 Task: In the Page Andrew.pptxselect the first slide and add  'section', rename the section 'Topic-1'select the second slide and add  section, rename the section Topic-2apply the section 'collapse all'apply the section expand allinsert and apply to all slide slide no
Action: Mouse moved to (28, 103)
Screenshot: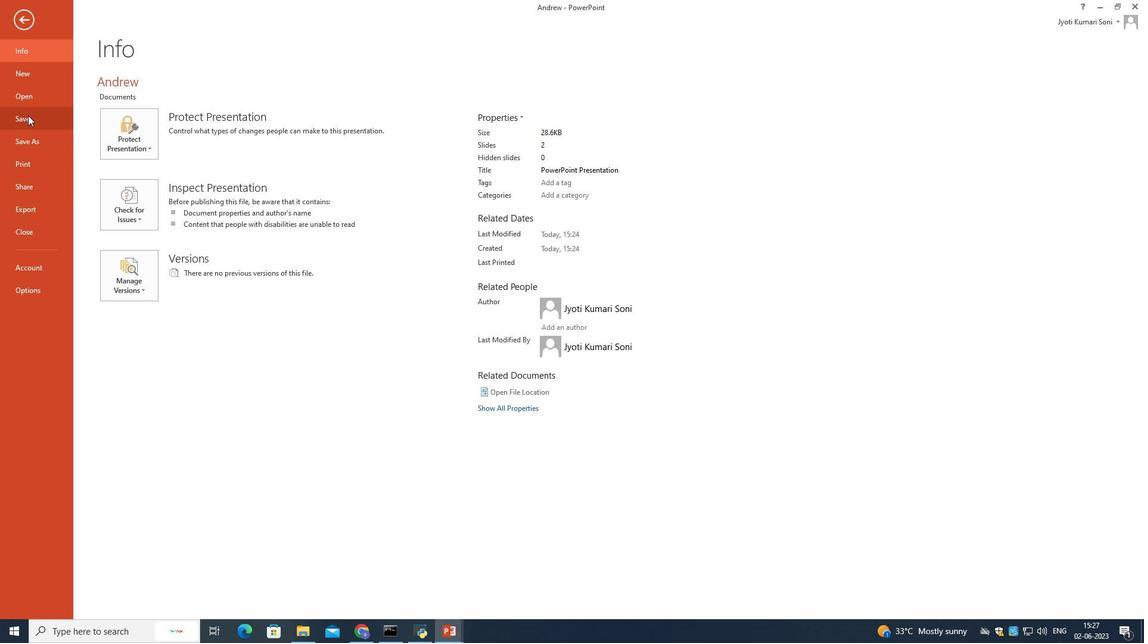 
Action: Mouse pressed left at (28, 103)
Screenshot: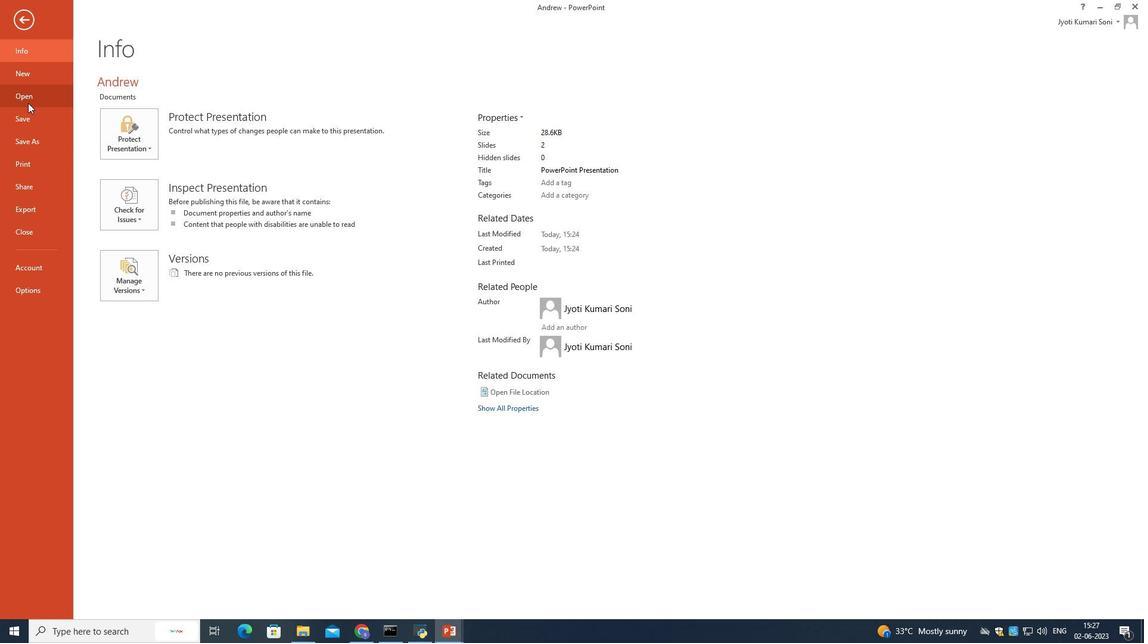 
Action: Mouse moved to (358, 136)
Screenshot: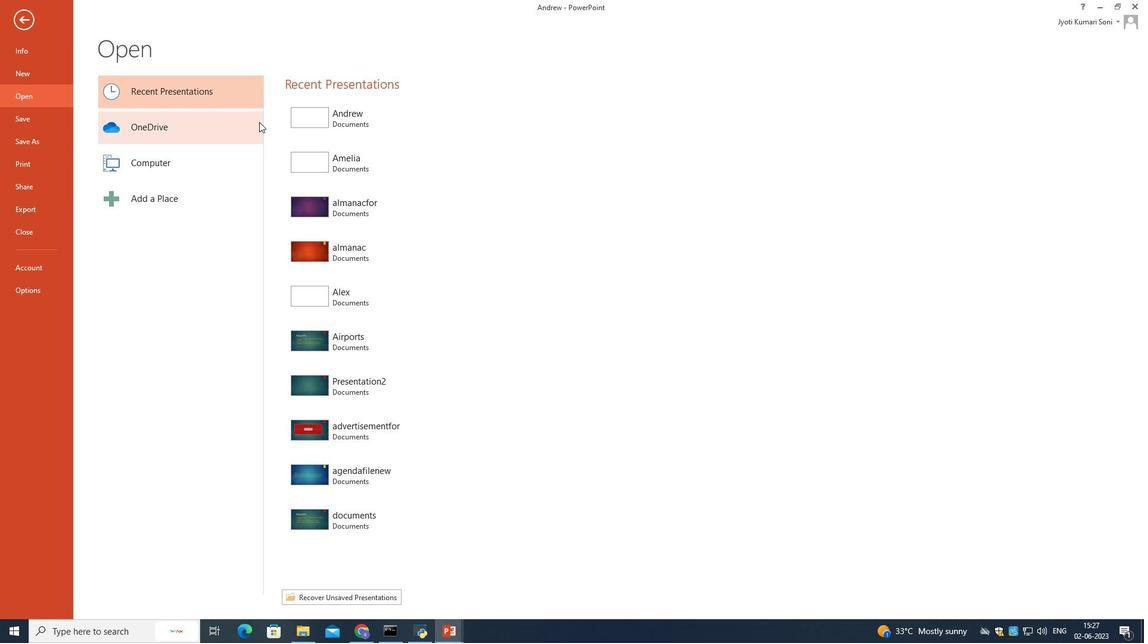 
Action: Mouse pressed left at (358, 136)
Screenshot: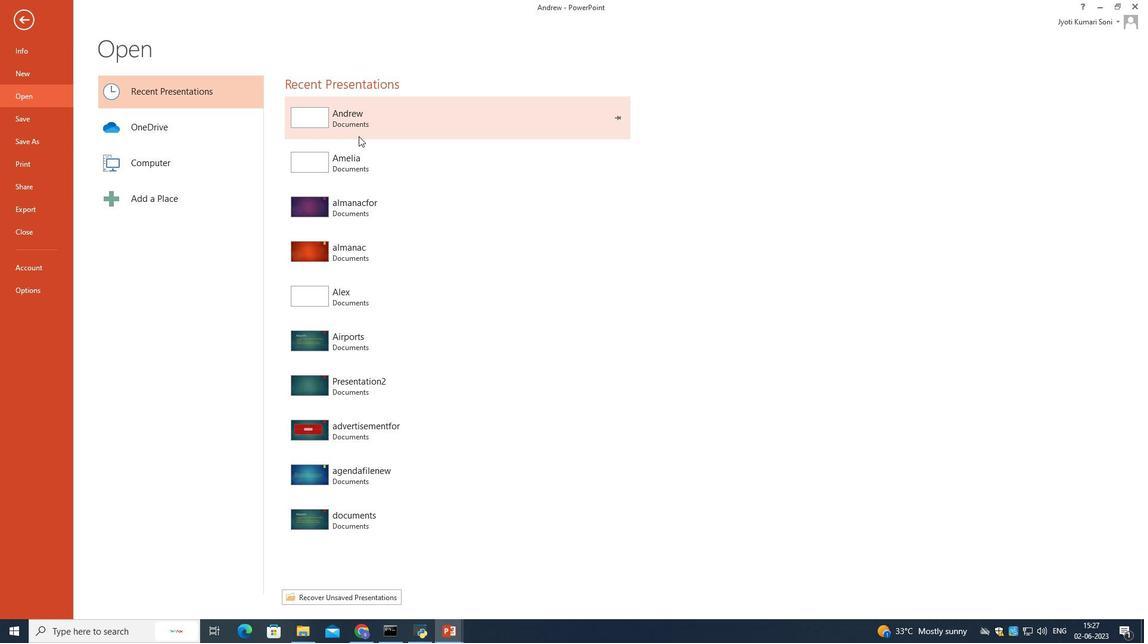 
Action: Mouse moved to (141, 131)
Screenshot: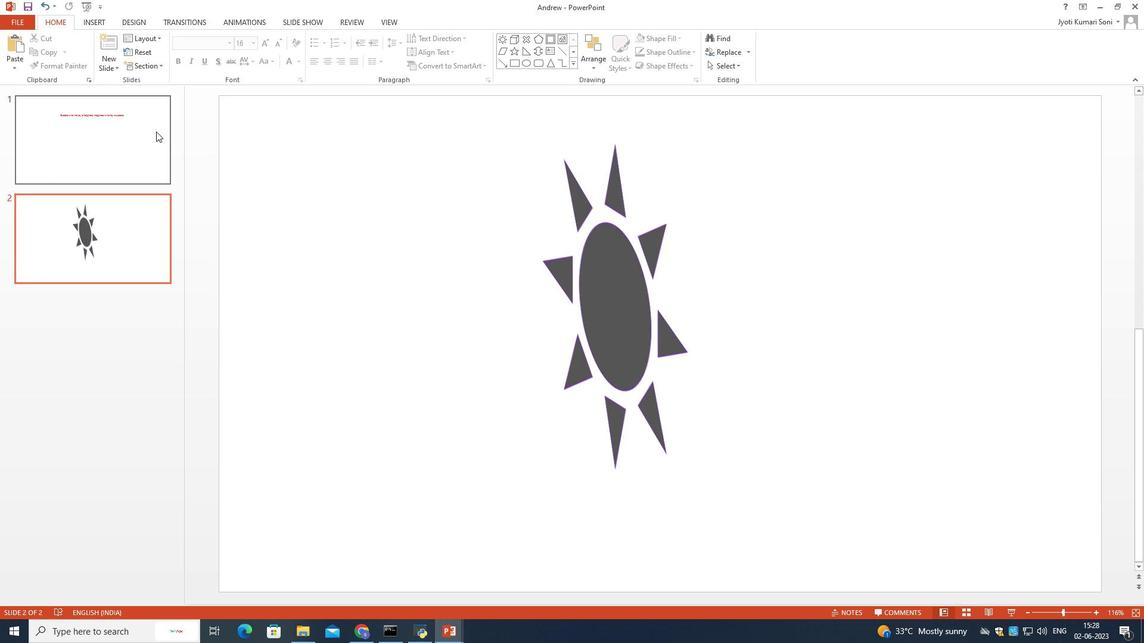 
Action: Mouse pressed left at (141, 131)
Screenshot: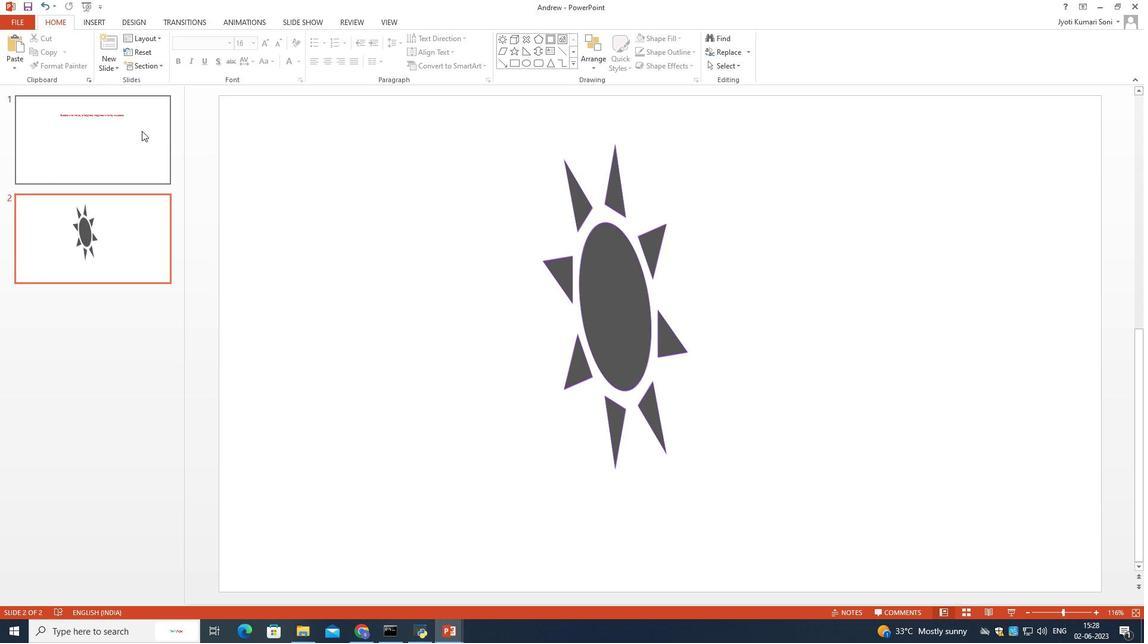 
Action: Mouse moved to (134, 68)
Screenshot: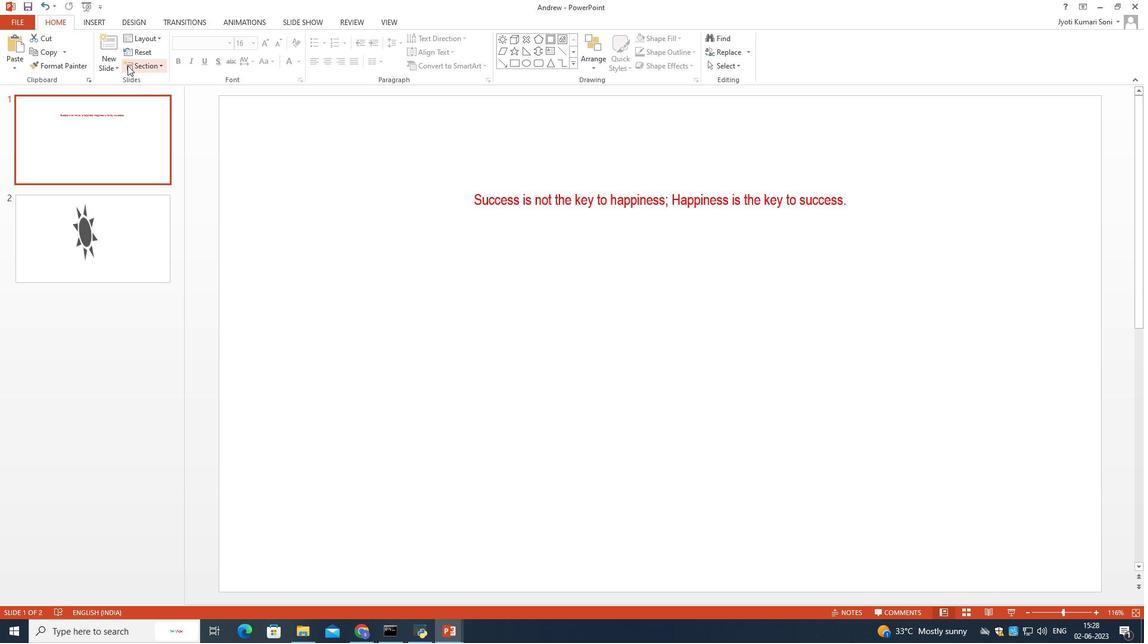 
Action: Mouse pressed left at (134, 68)
Screenshot: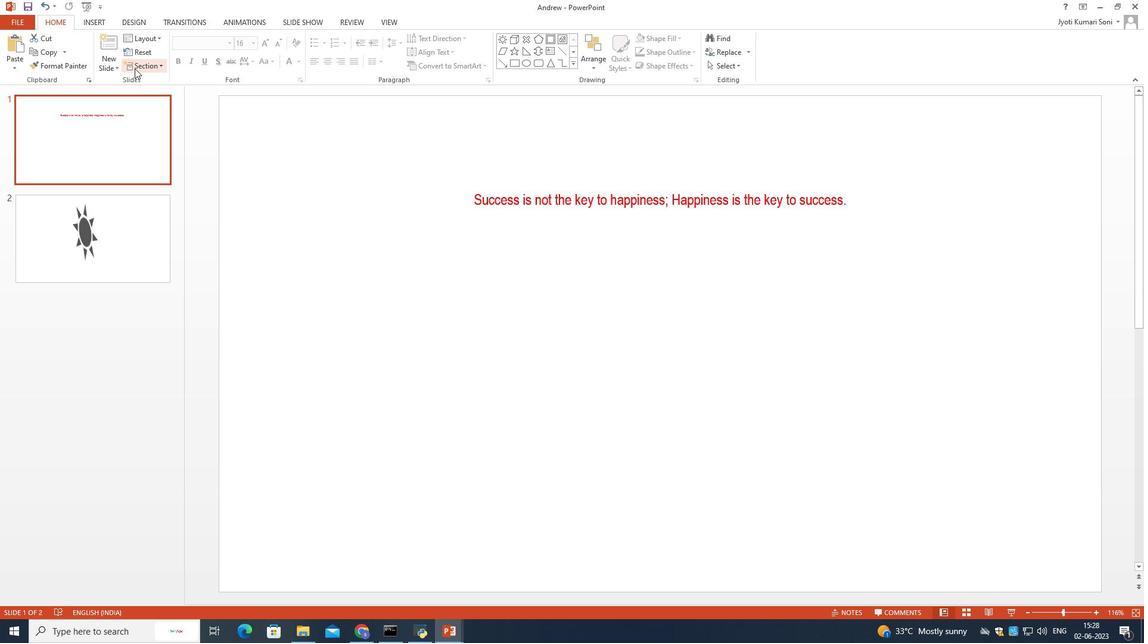 
Action: Mouse moved to (146, 82)
Screenshot: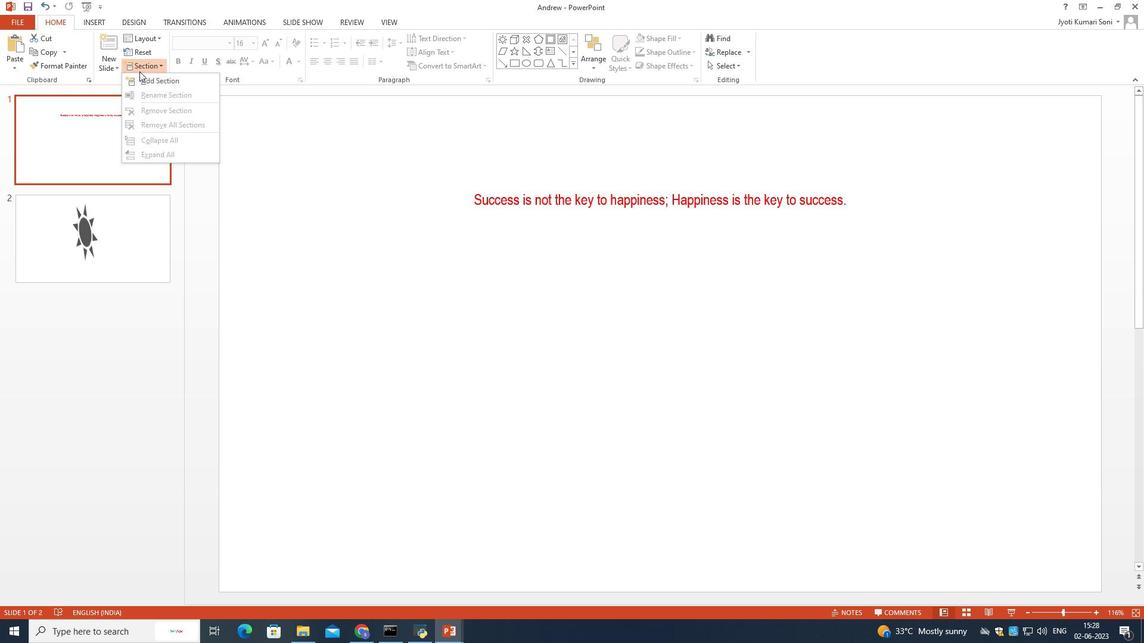 
Action: Mouse pressed left at (146, 82)
Screenshot: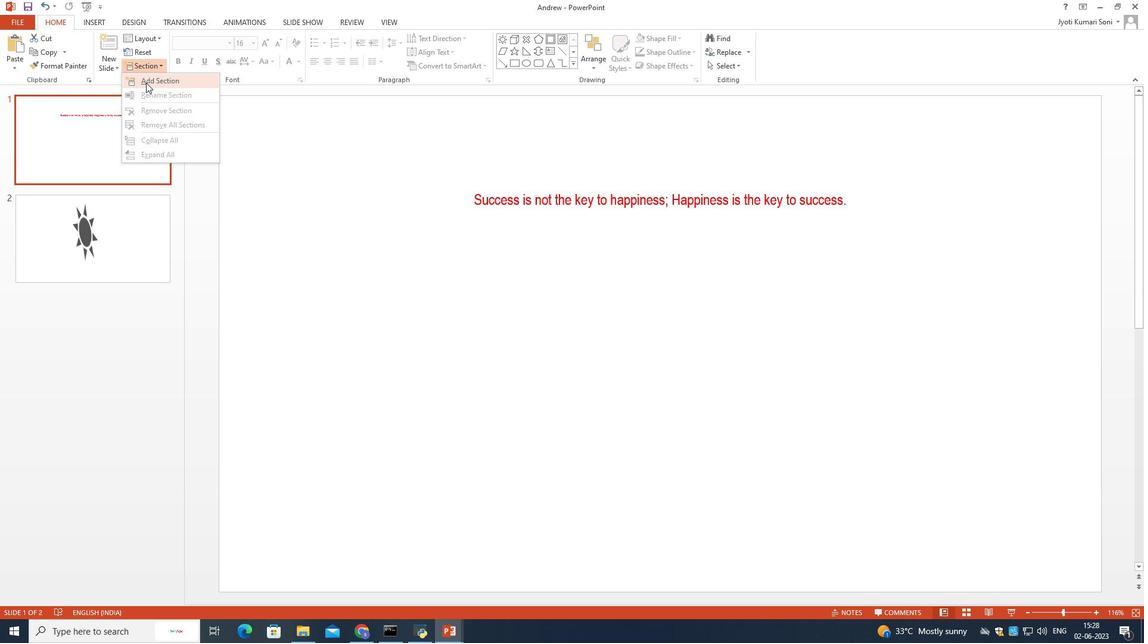 
Action: Mouse moved to (62, 97)
Screenshot: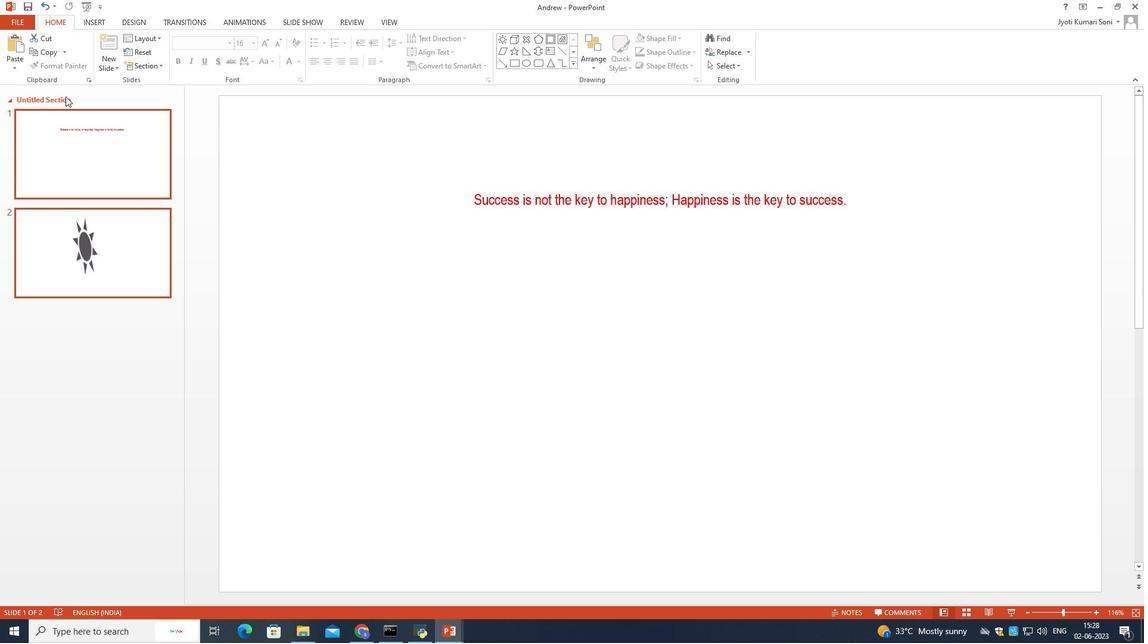 
Action: Mouse pressed left at (62, 97)
Screenshot: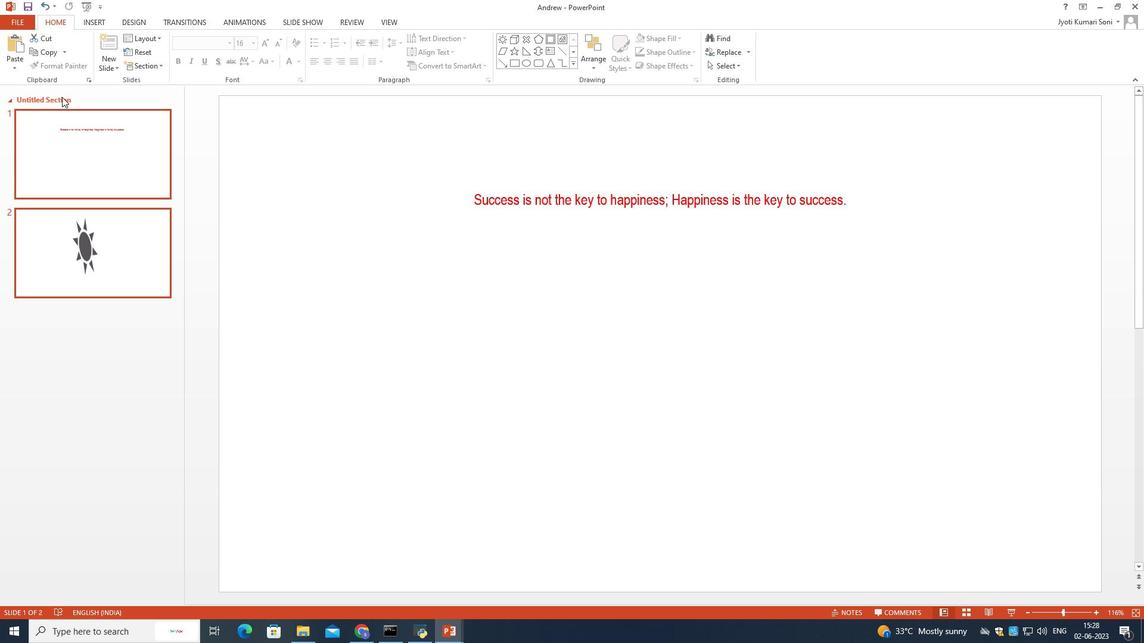 
Action: Mouse pressed left at (62, 97)
Screenshot: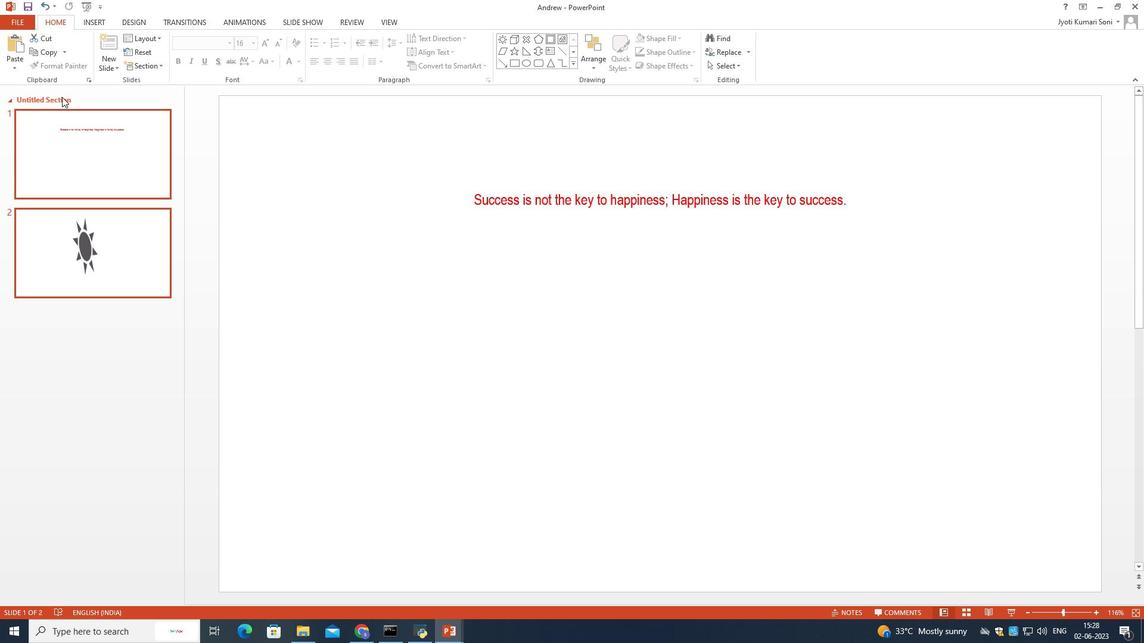 
Action: Mouse pressed right at (62, 97)
Screenshot: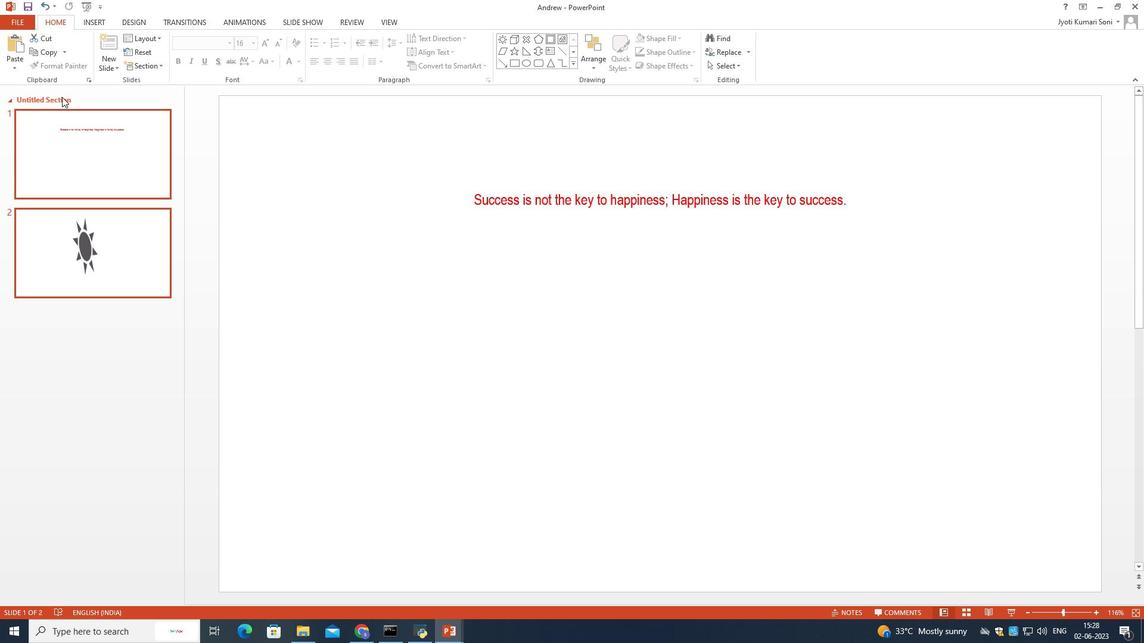 
Action: Mouse moved to (82, 105)
Screenshot: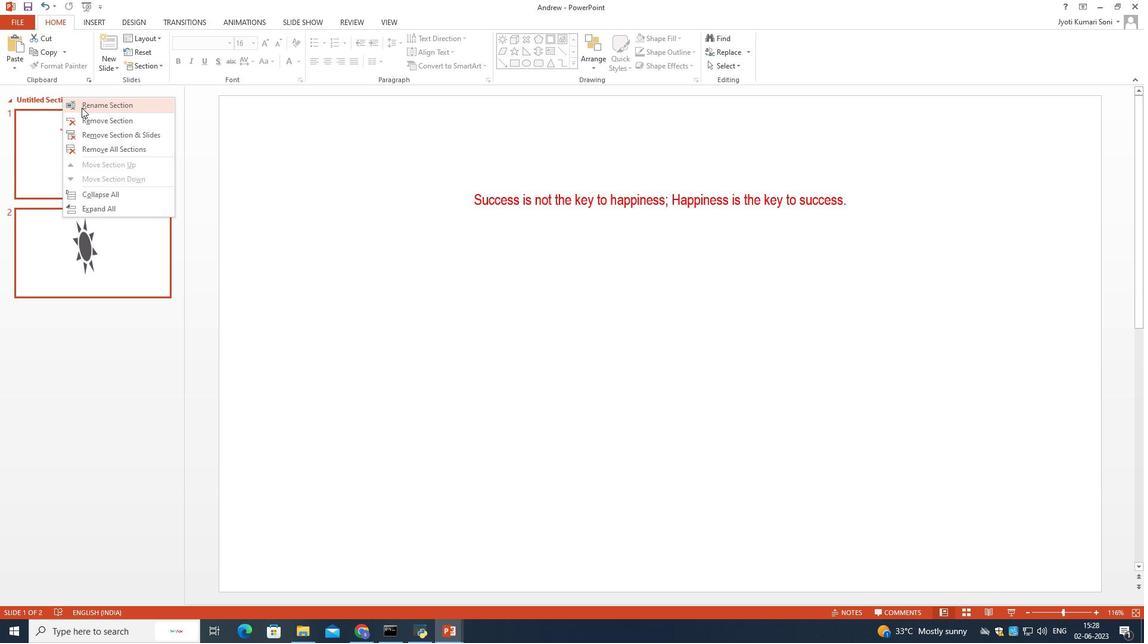 
Action: Mouse pressed left at (82, 105)
Screenshot: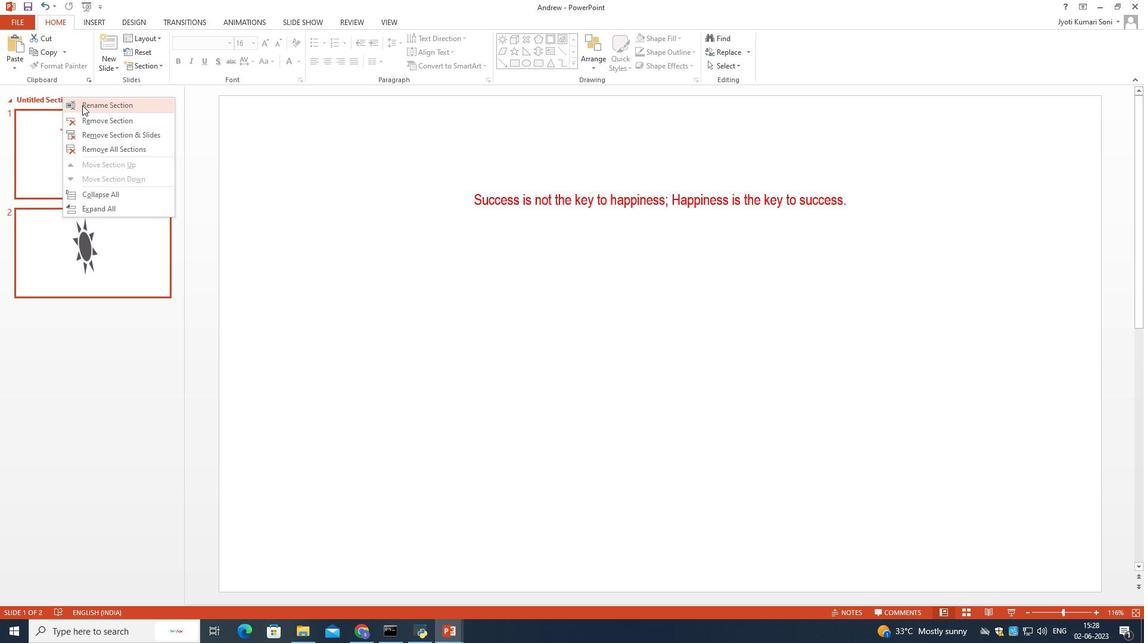 
Action: Mouse moved to (83, 98)
Screenshot: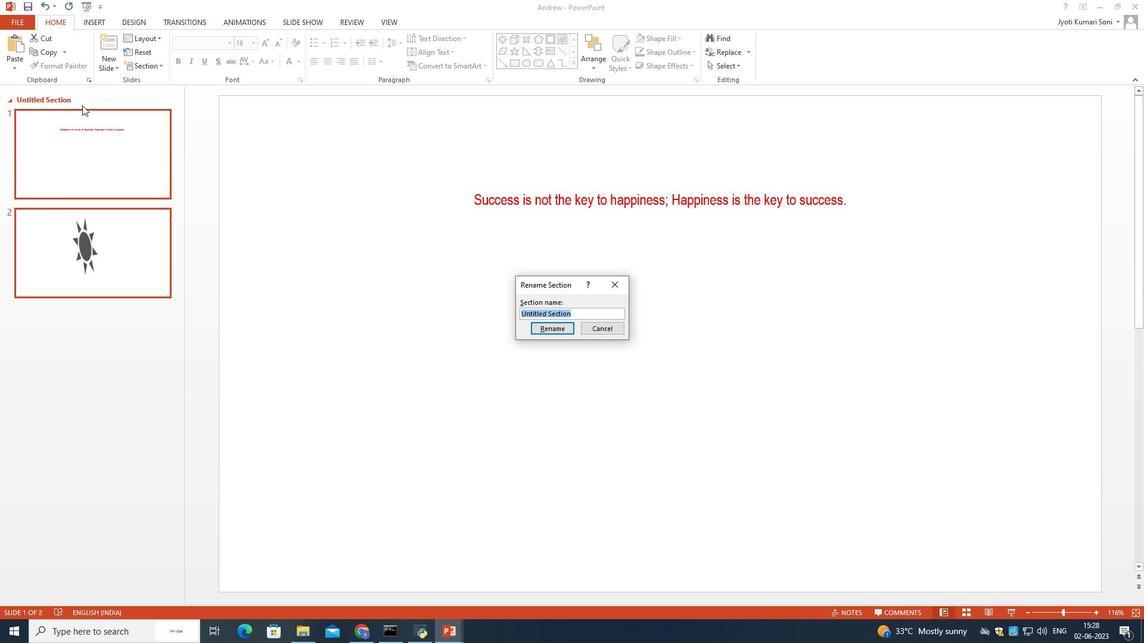 
Action: Key pressed <Key.shift>Topic-1<Key.enter>
Screenshot: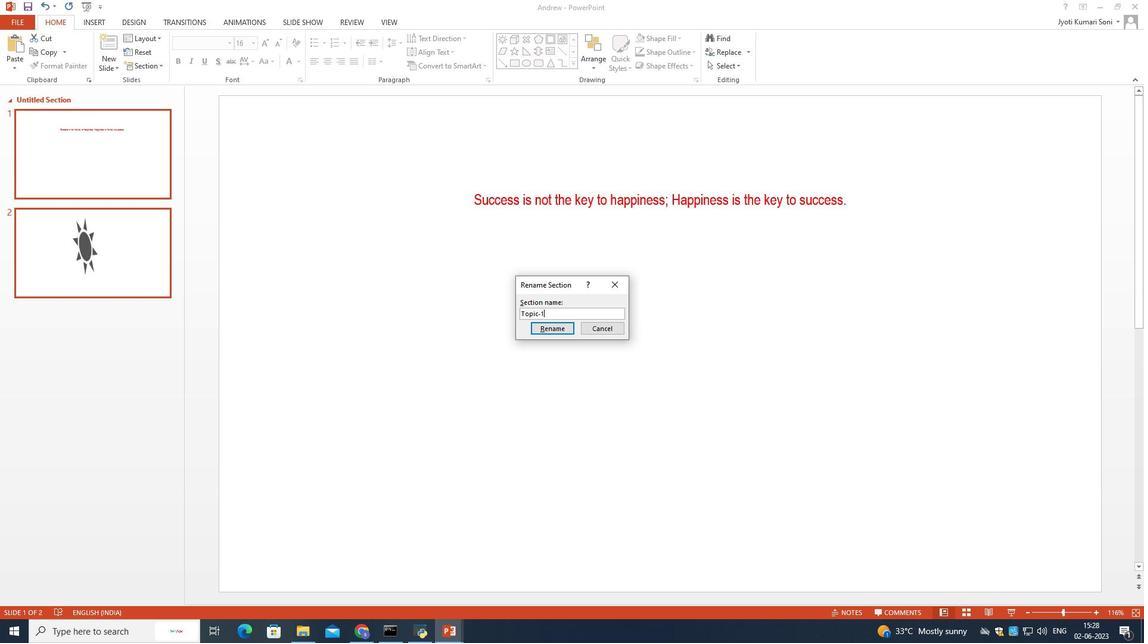 
Action: Mouse moved to (82, 218)
Screenshot: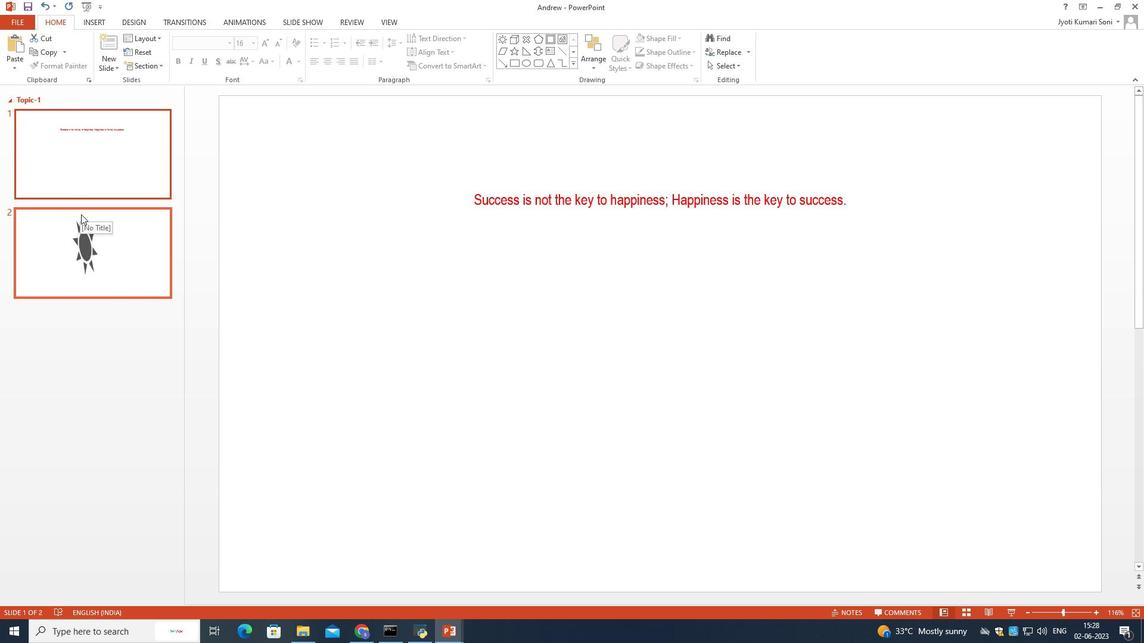 
Action: Mouse pressed left at (82, 218)
Screenshot: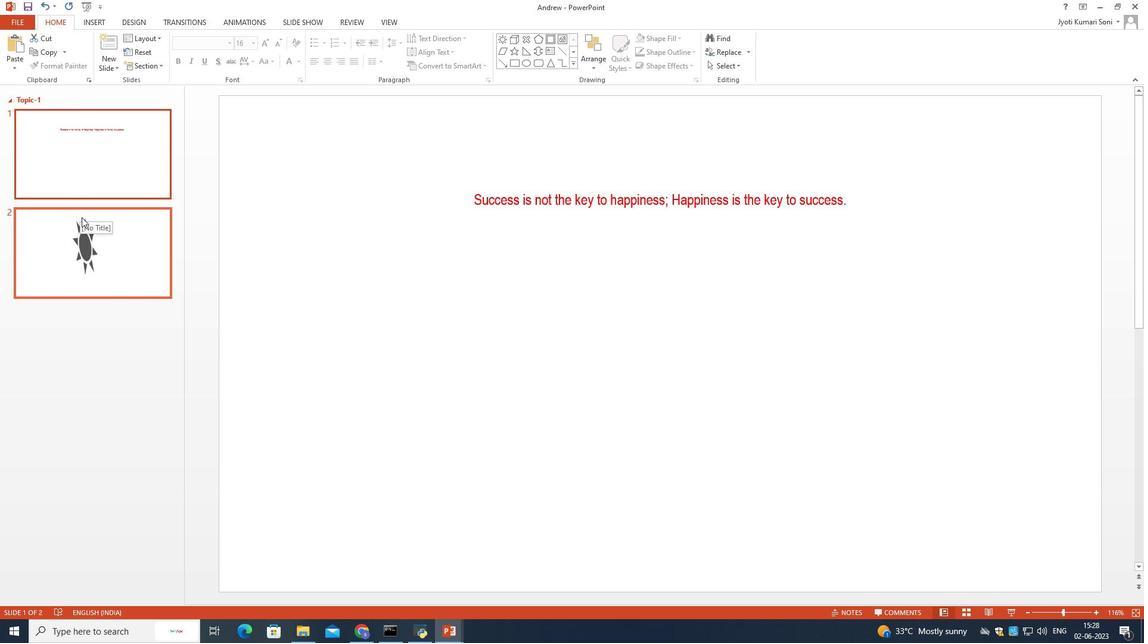 
Action: Mouse moved to (143, 69)
Screenshot: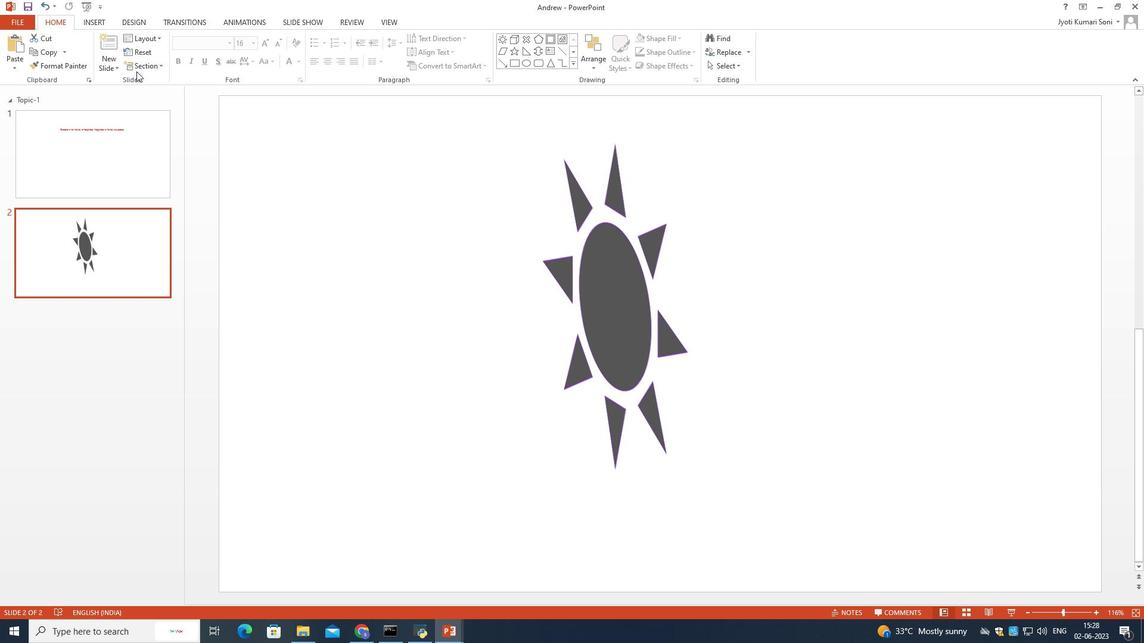 
Action: Mouse pressed left at (143, 69)
Screenshot: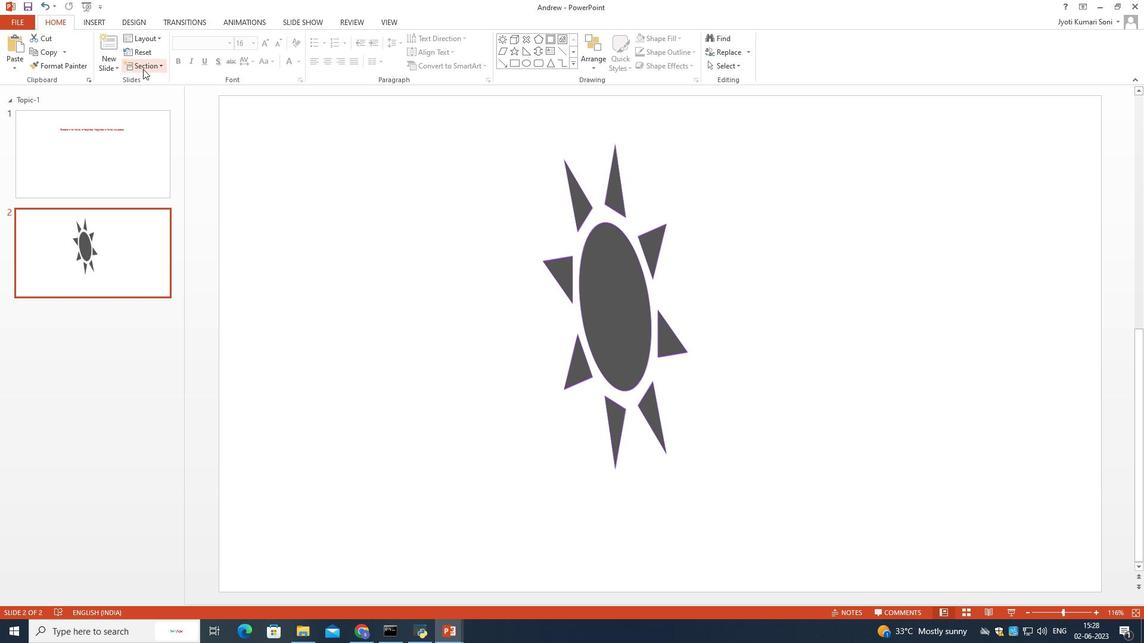 
Action: Mouse moved to (144, 78)
Screenshot: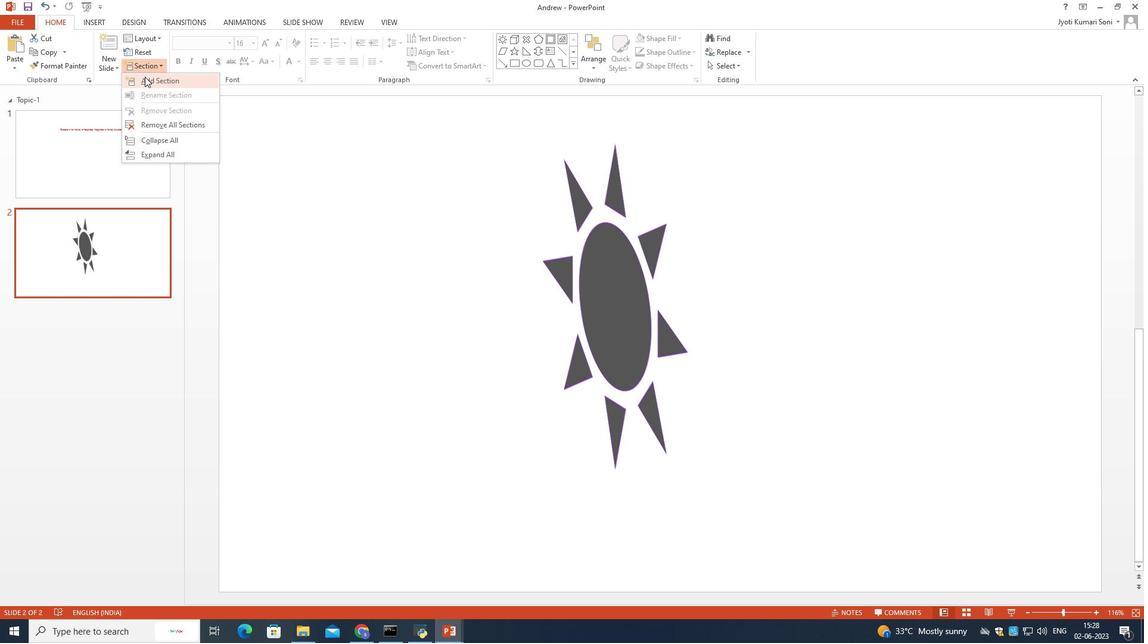 
Action: Mouse pressed left at (144, 78)
Screenshot: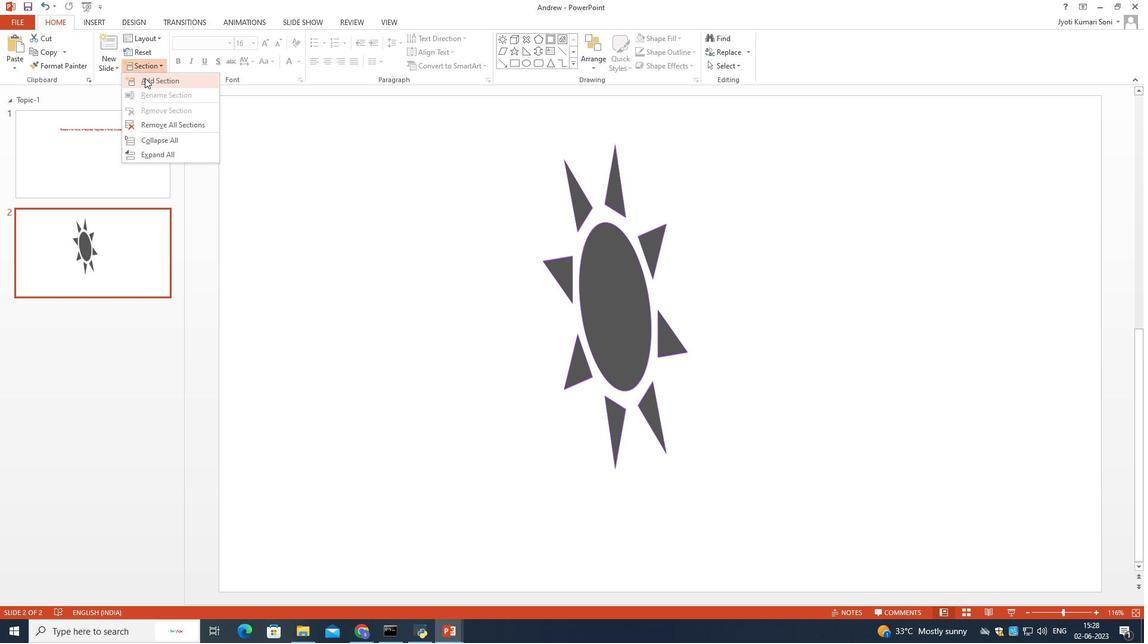 
Action: Mouse moved to (50, 210)
Screenshot: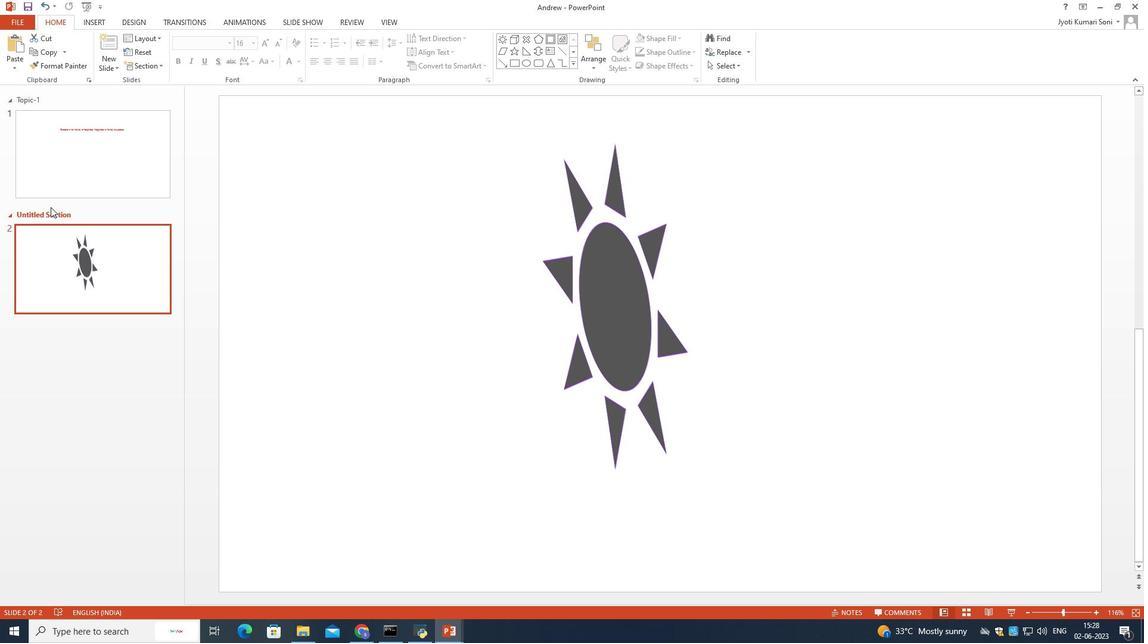 
Action: Mouse pressed right at (50, 210)
Screenshot: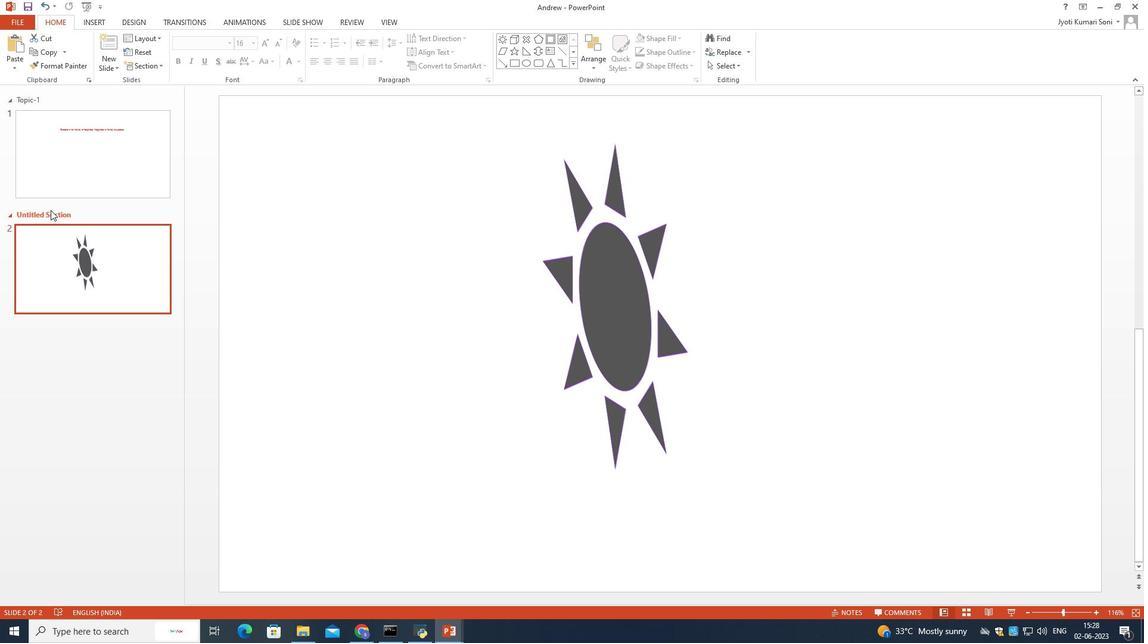 
Action: Mouse moved to (63, 217)
Screenshot: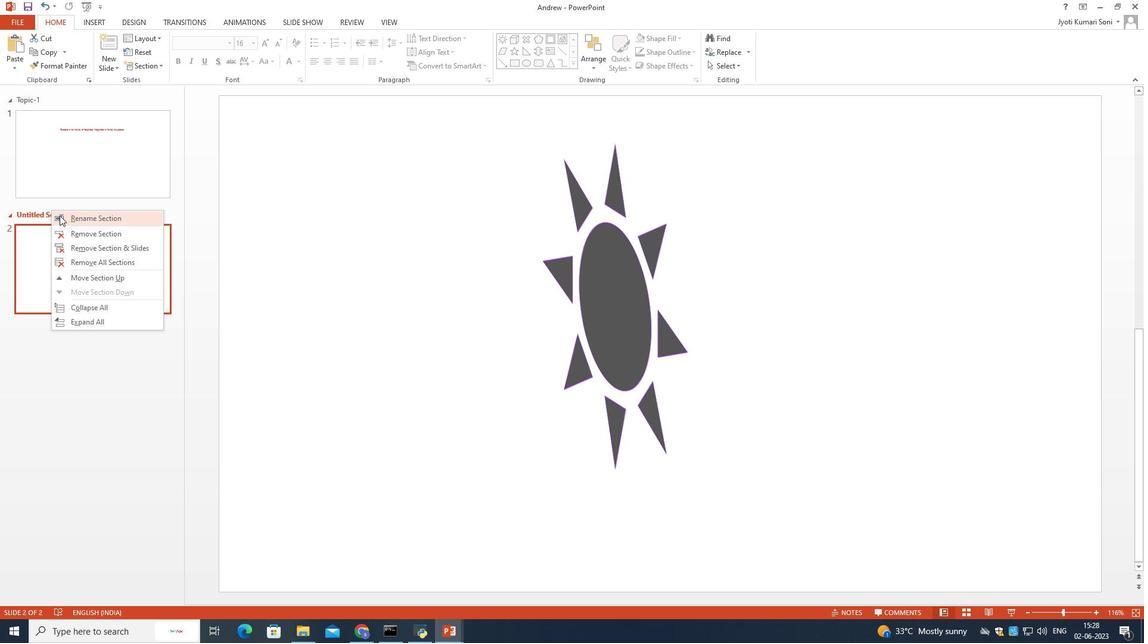 
Action: Mouse pressed left at (63, 217)
Screenshot: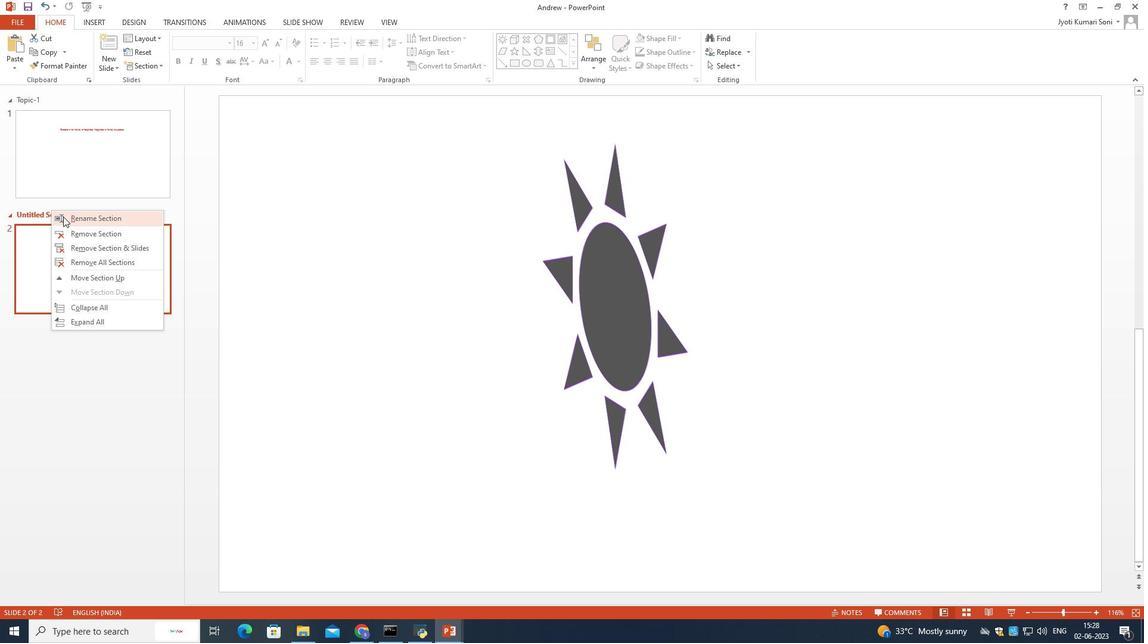 
Action: Key pressed <Key.shift>Topic-2<Key.enter>
Screenshot: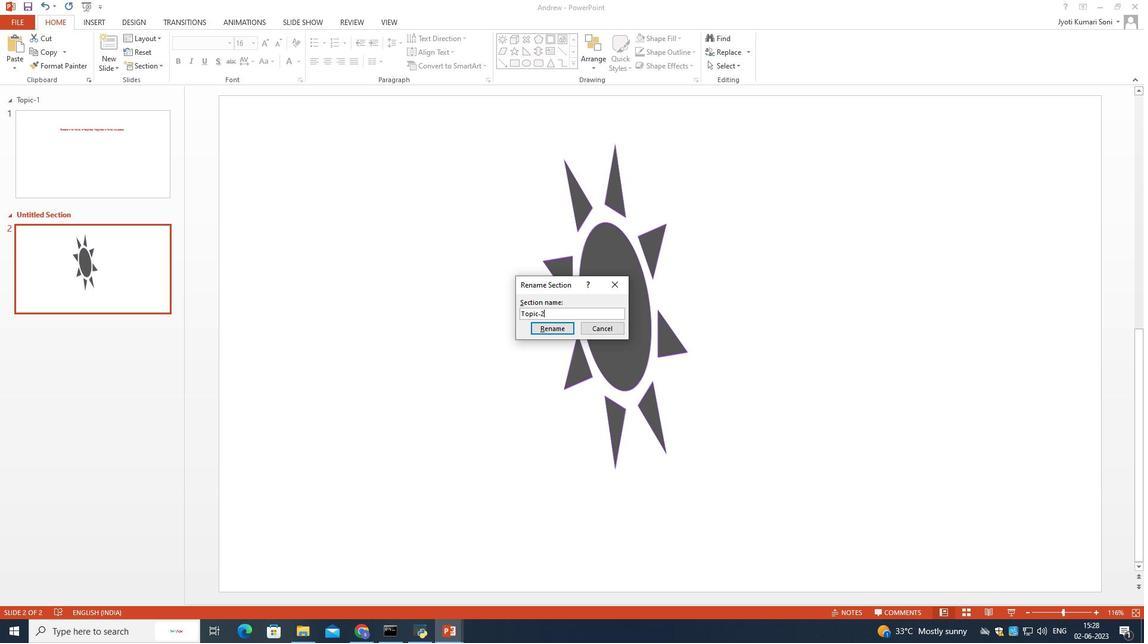 
Action: Mouse moved to (31, 209)
Screenshot: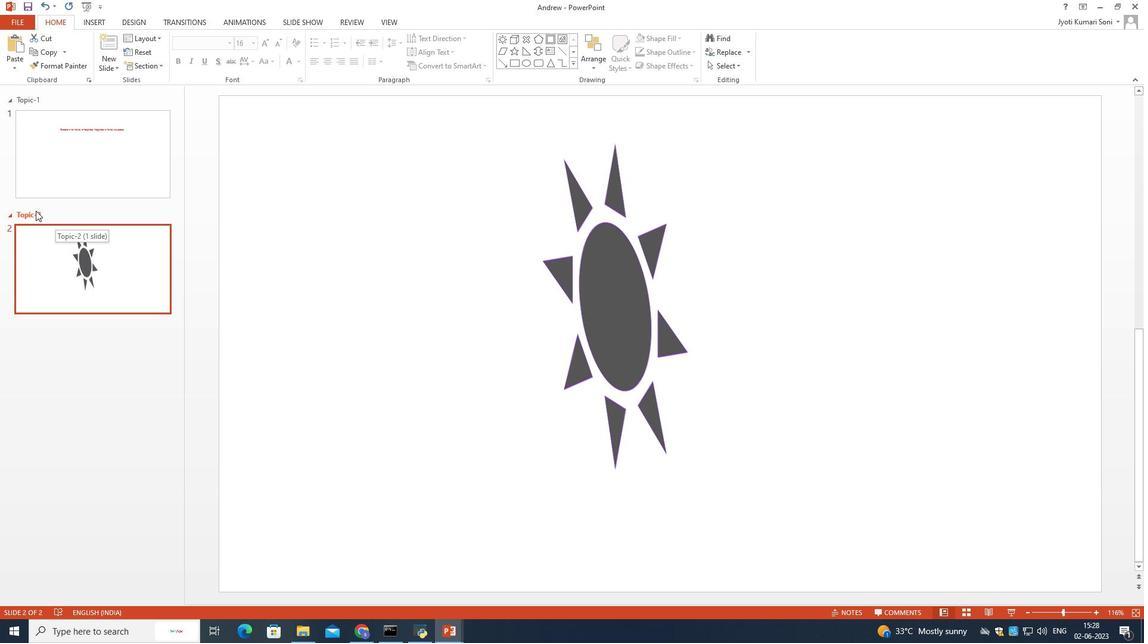 
Action: Mouse pressed right at (31, 209)
Screenshot: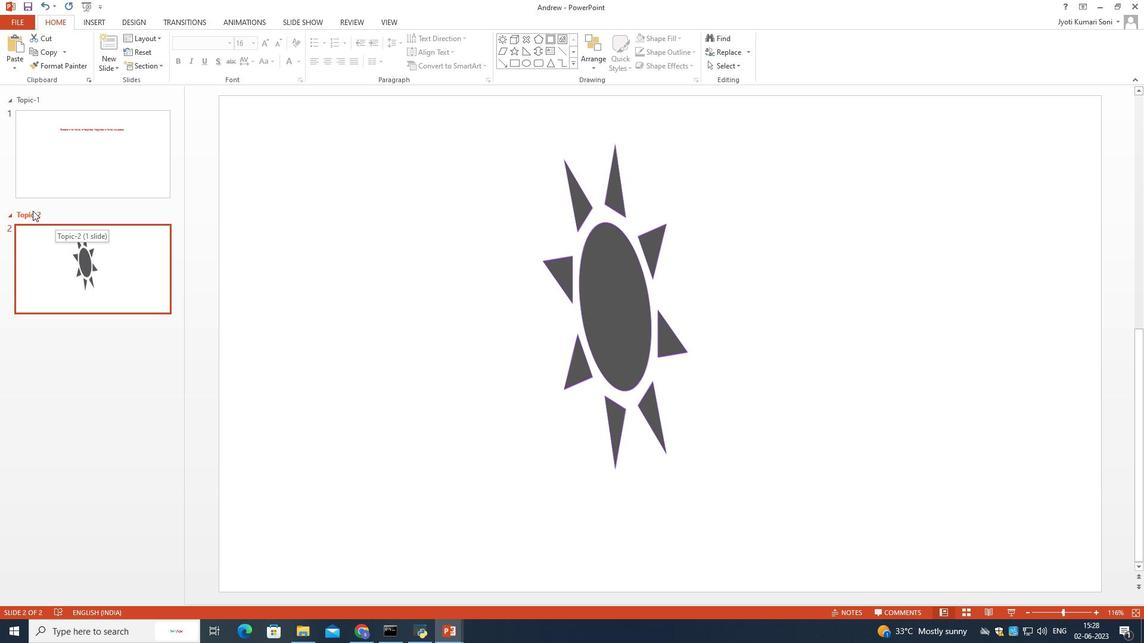 
Action: Mouse moved to (73, 311)
Screenshot: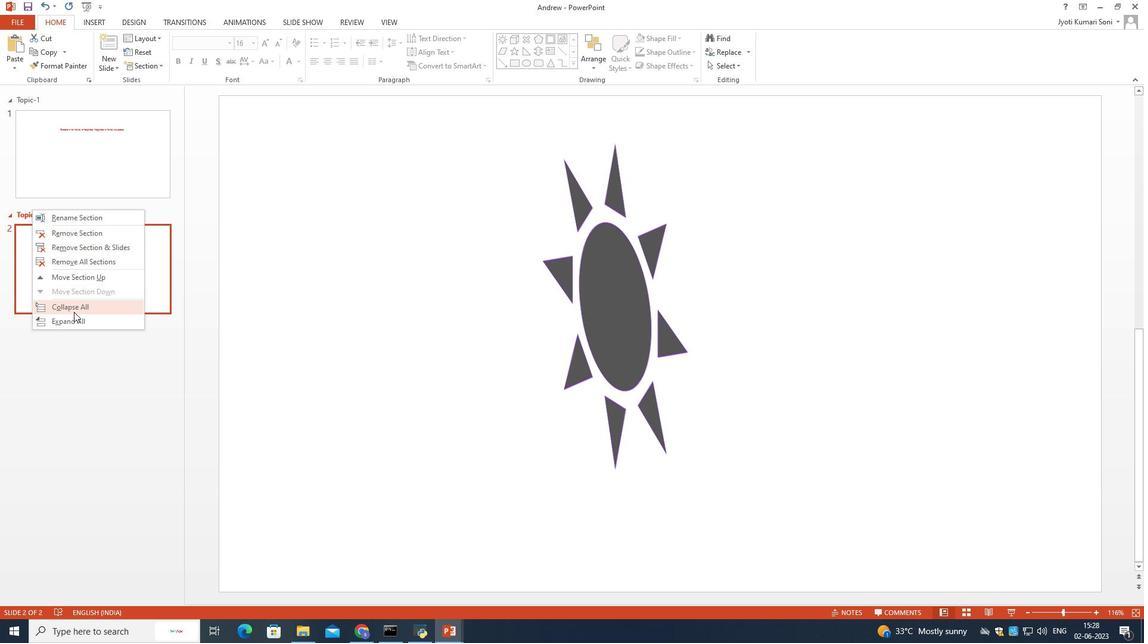
Action: Mouse pressed left at (73, 311)
Screenshot: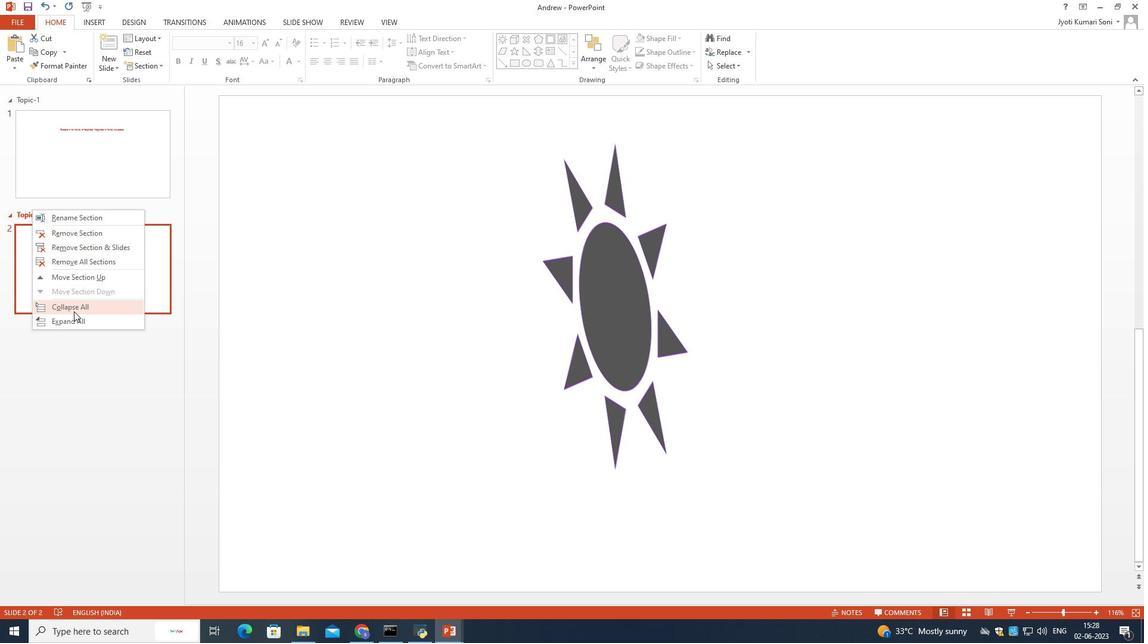 
Action: Mouse moved to (44, 118)
Screenshot: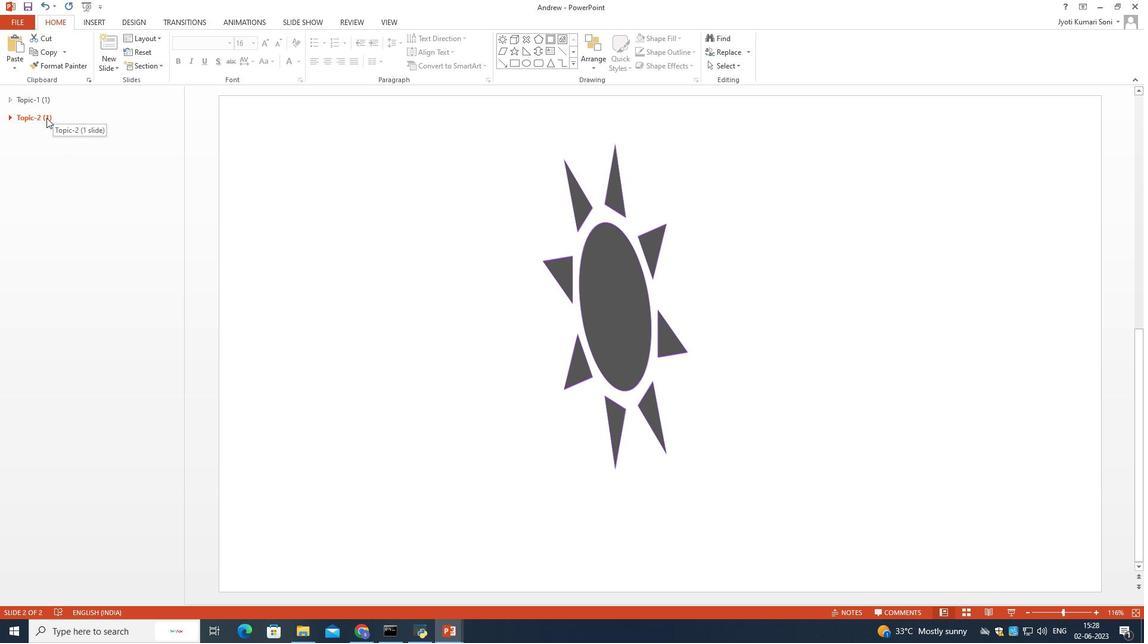 
Action: Mouse pressed right at (44, 118)
Screenshot: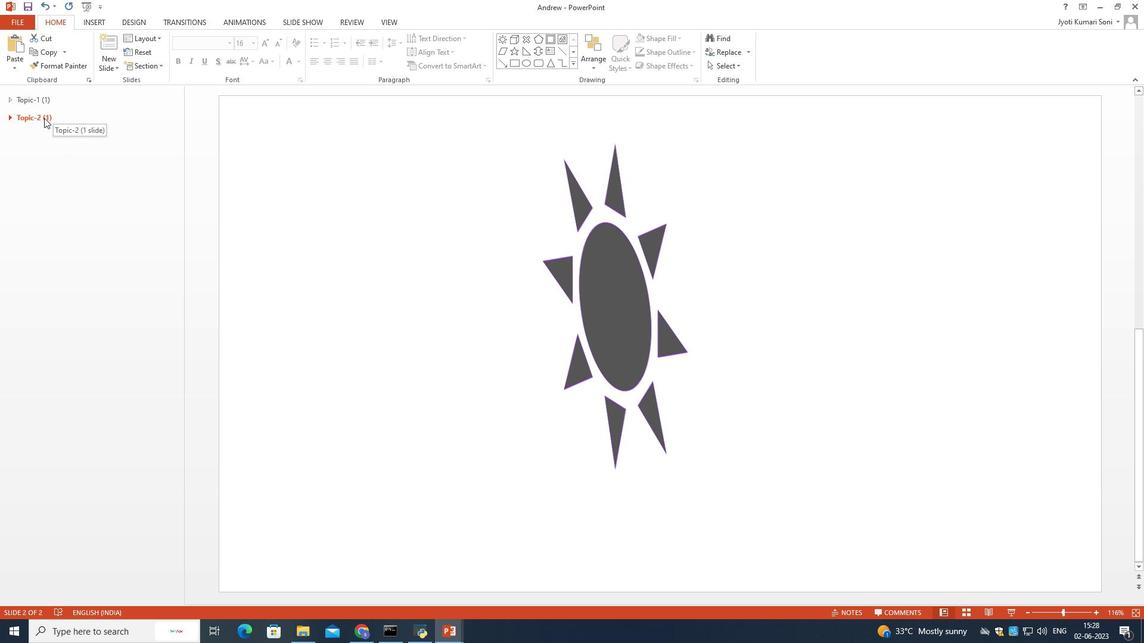 
Action: Mouse moved to (76, 228)
Screenshot: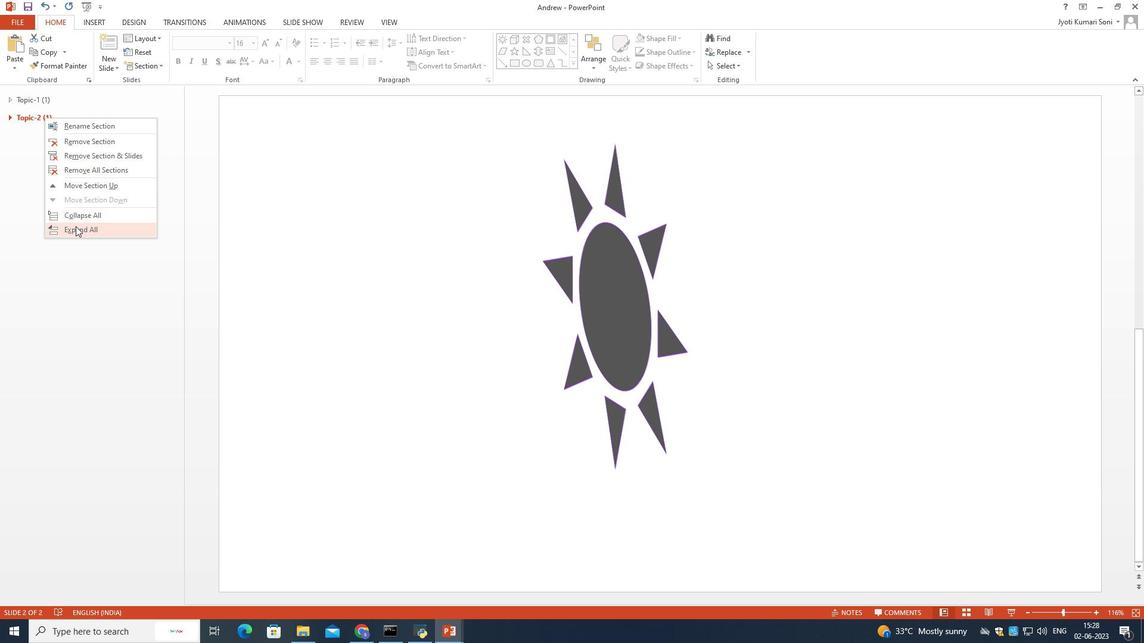 
Action: Mouse pressed left at (76, 228)
Screenshot: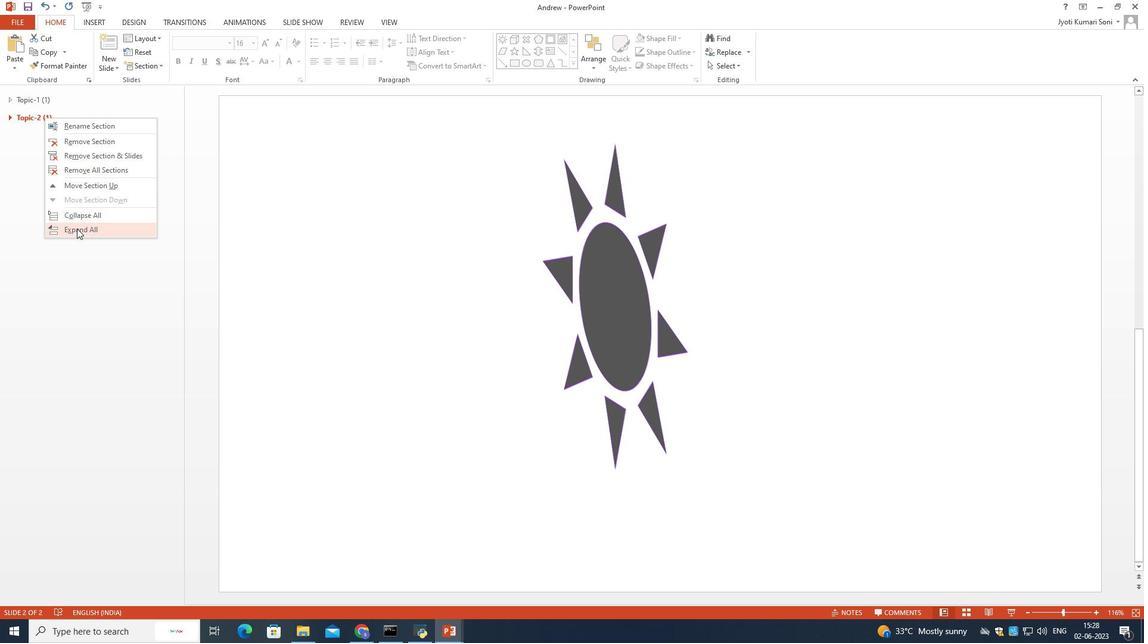 
Action: Mouse moved to (85, 22)
Screenshot: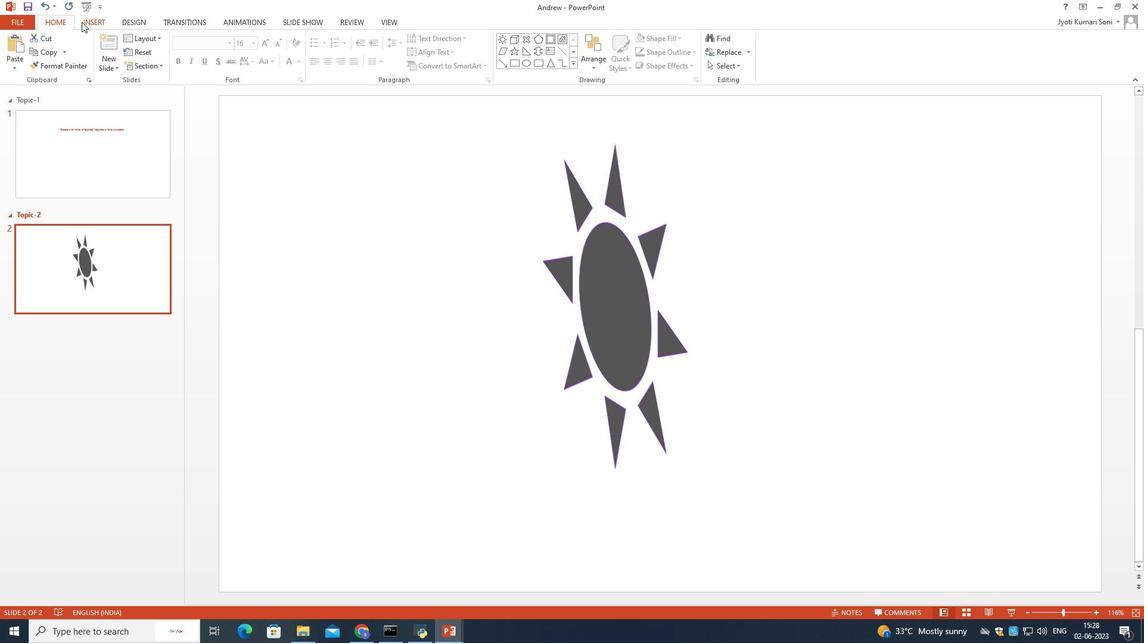 
Action: Mouse pressed left at (85, 22)
Screenshot: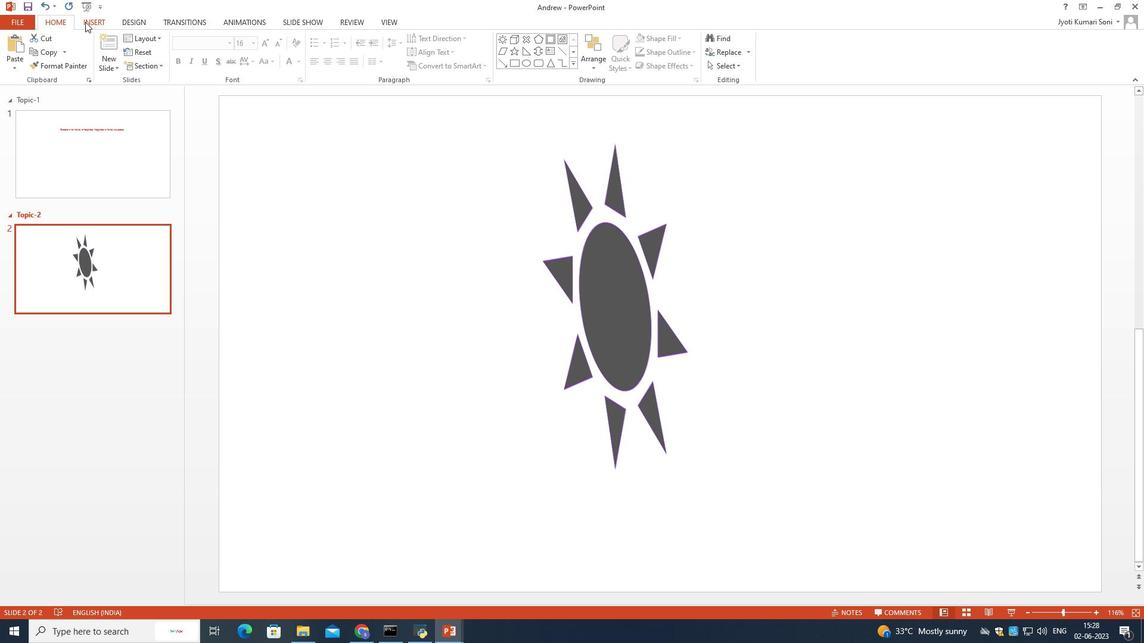 
Action: Mouse moved to (538, 57)
Screenshot: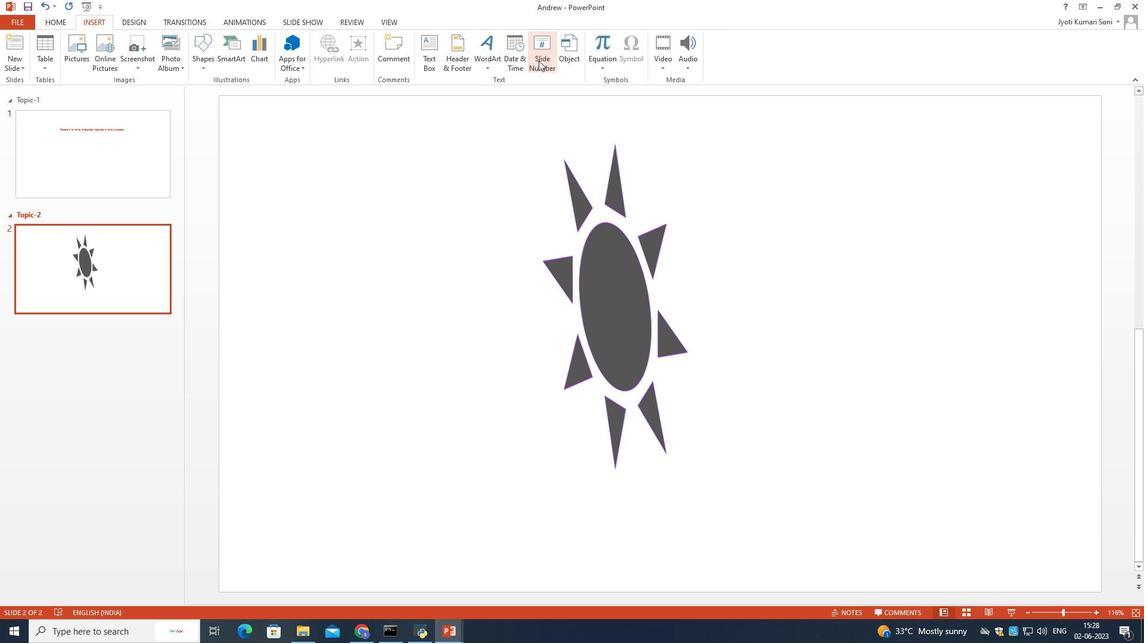 
Action: Mouse pressed left at (538, 57)
Screenshot: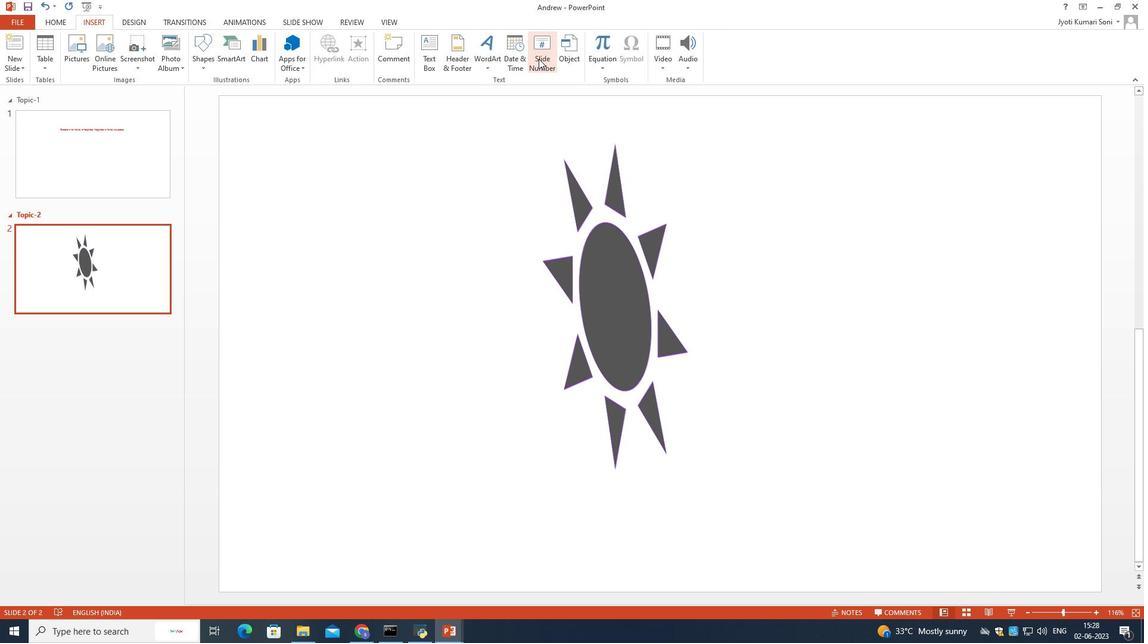 
Action: Mouse moved to (409, 334)
Screenshot: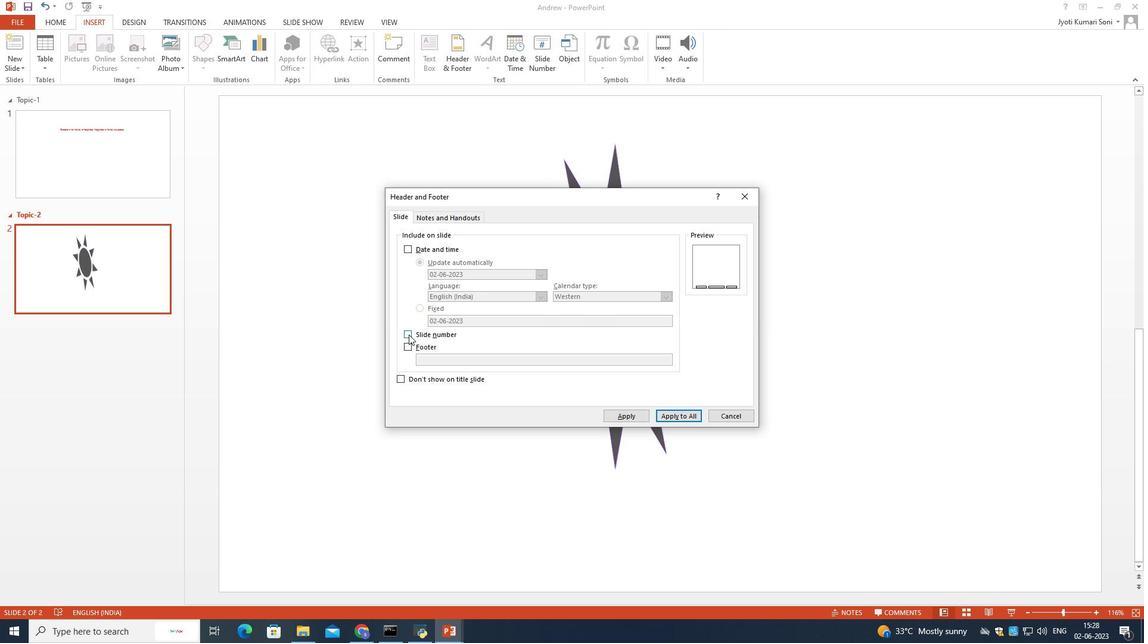 
Action: Mouse pressed left at (409, 334)
Screenshot: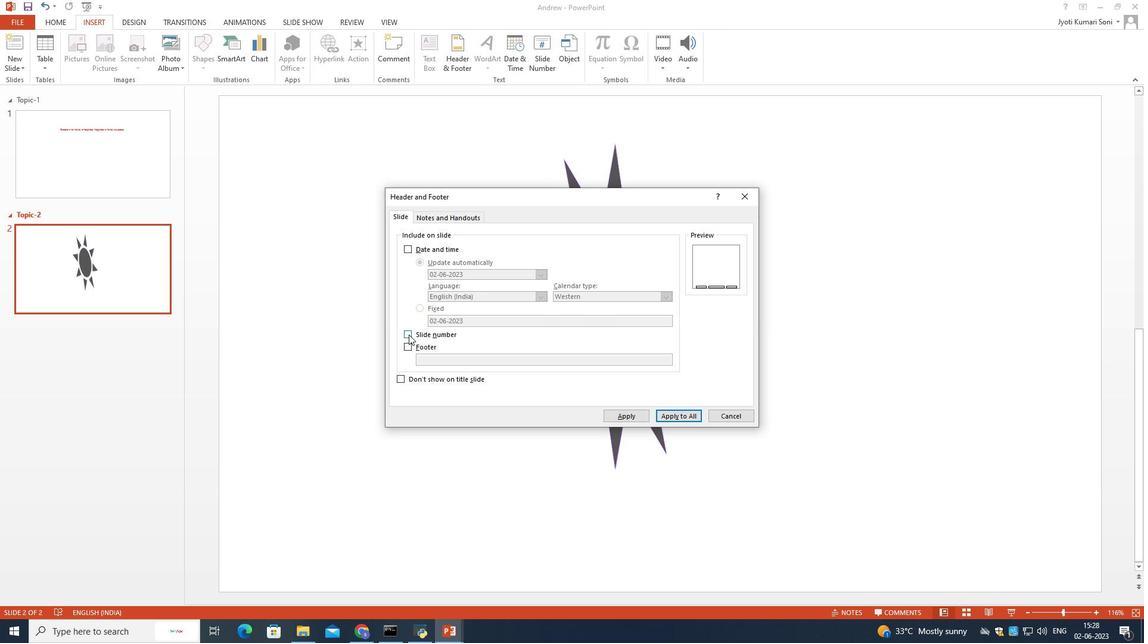 
Action: Mouse moved to (669, 417)
Screenshot: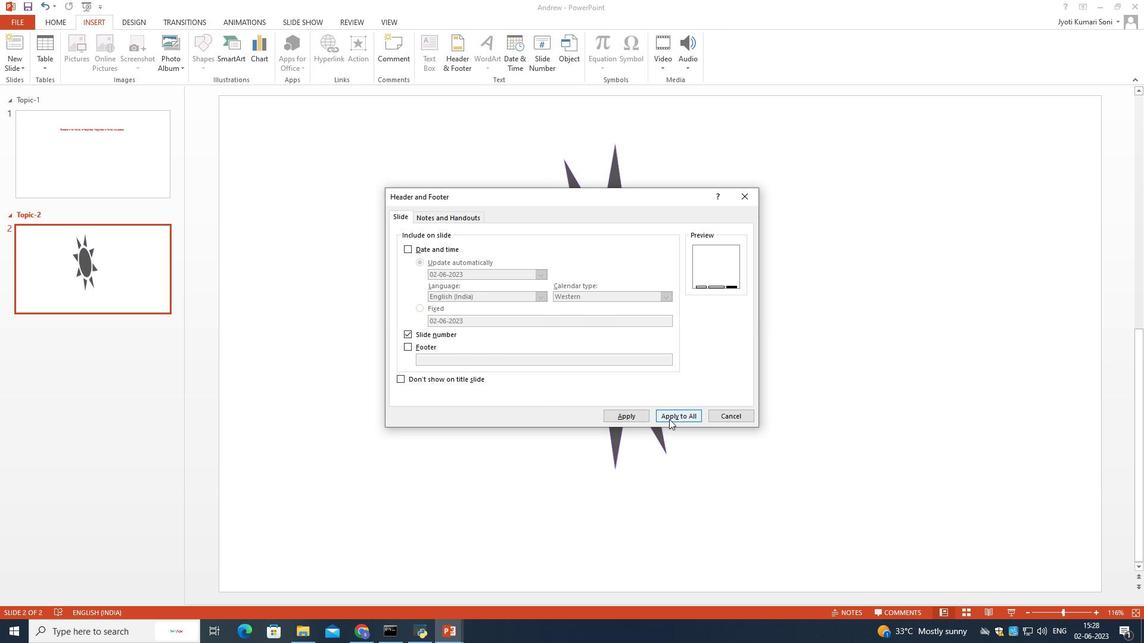 
Action: Mouse pressed left at (669, 417)
Screenshot: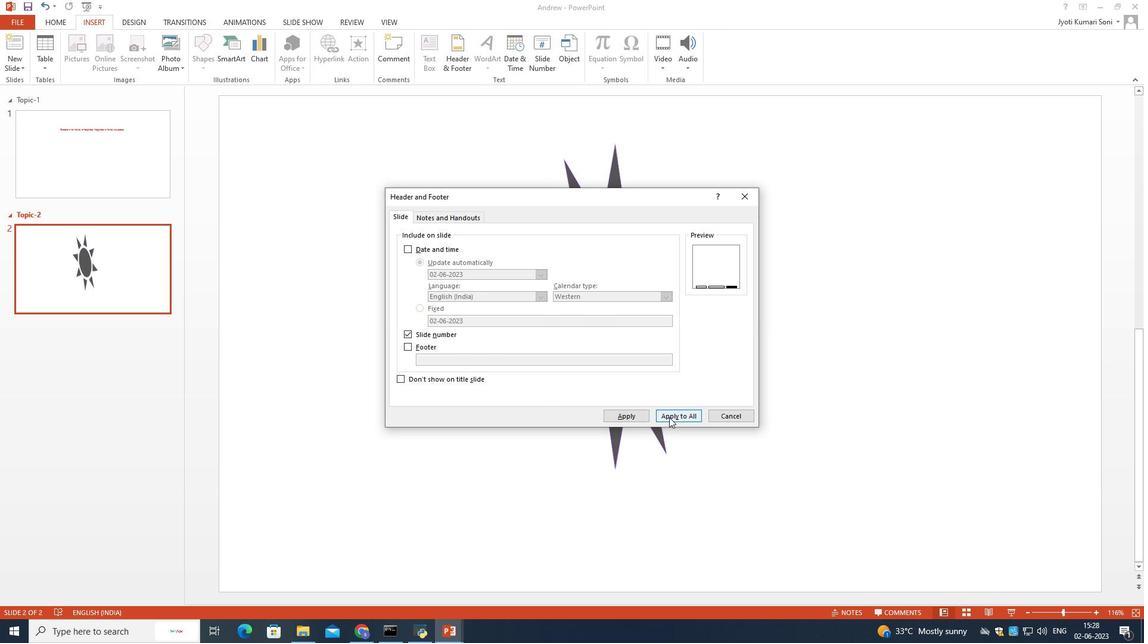 
Action: Mouse scrolled (669, 417) with delta (0, 0)
Screenshot: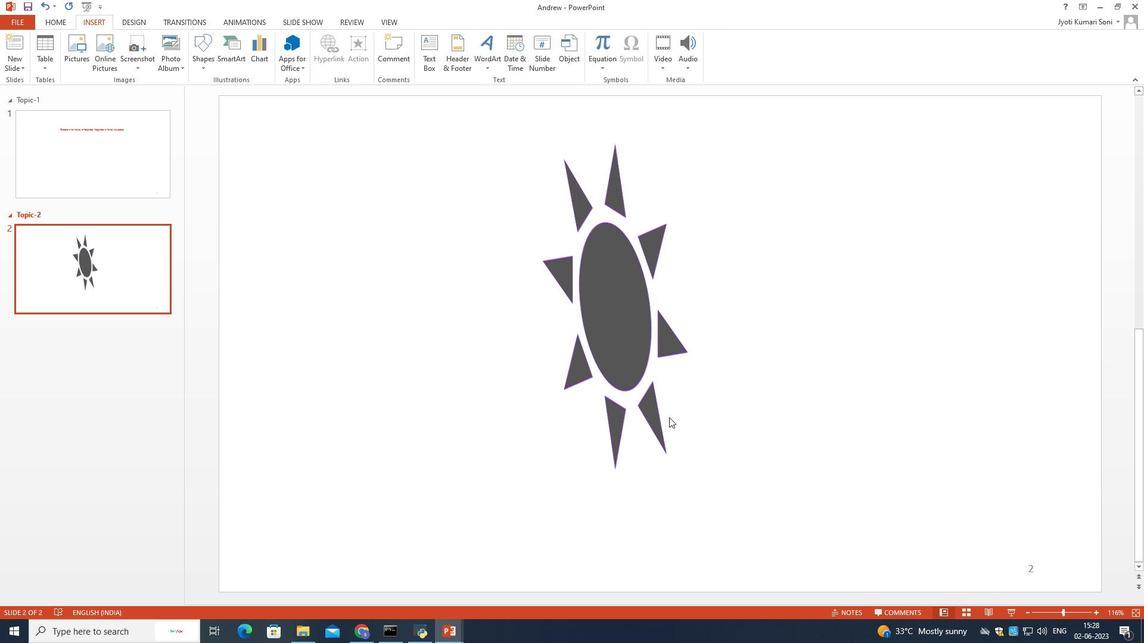 
Action: Mouse scrolled (669, 417) with delta (0, 0)
Screenshot: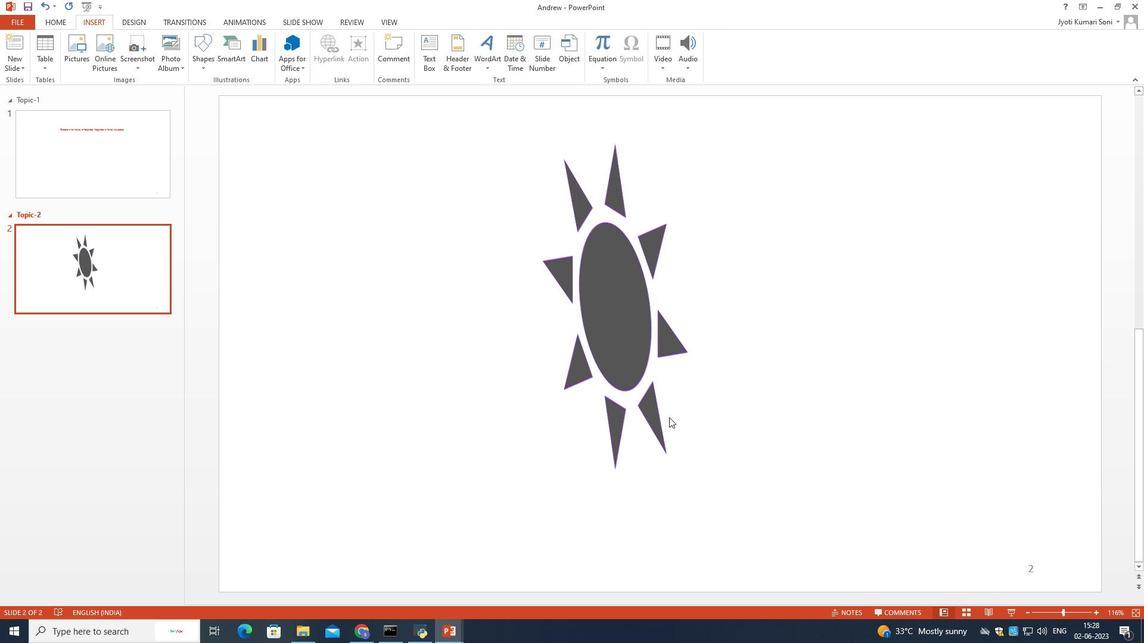 
Action: Mouse scrolled (669, 417) with delta (0, 0)
Screenshot: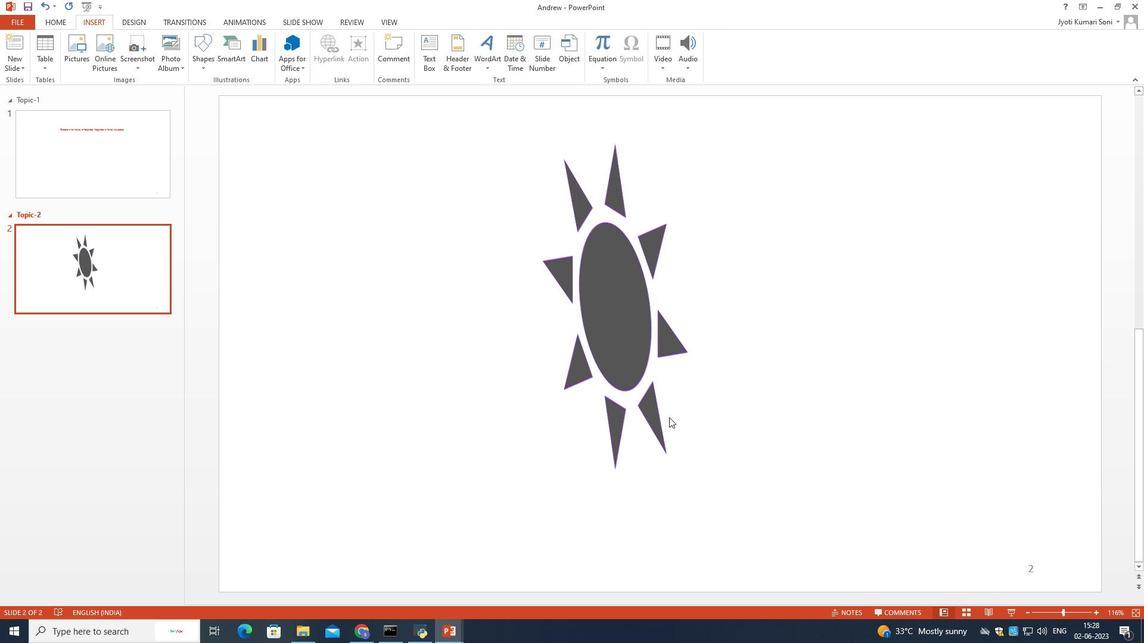 
Action: Mouse scrolled (669, 417) with delta (0, 0)
Screenshot: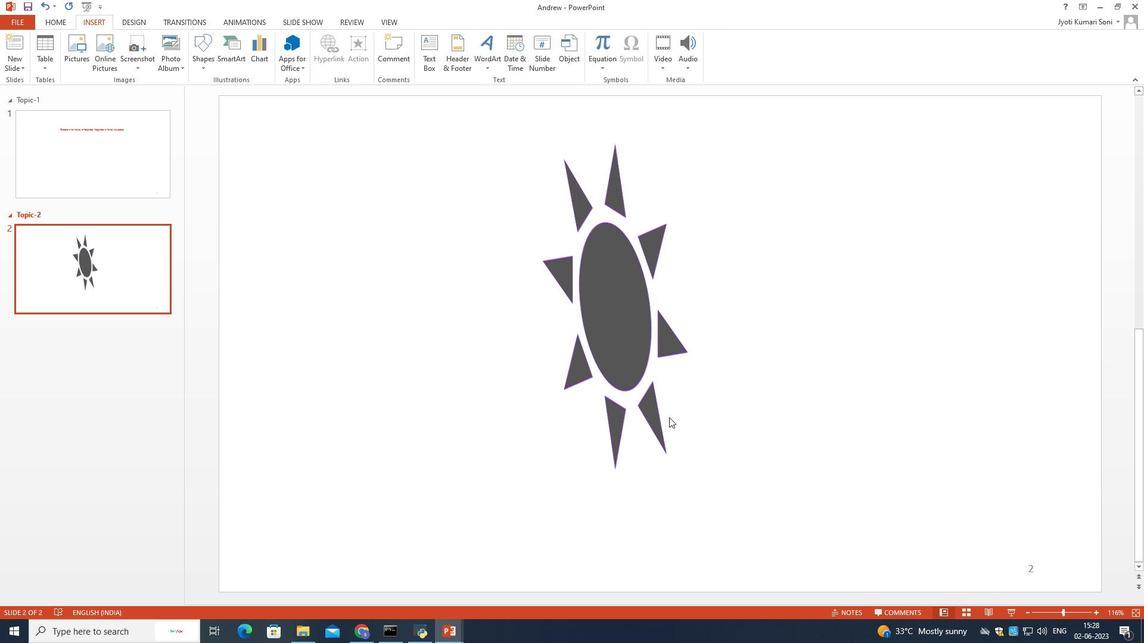 
Action: Mouse scrolled (669, 418) with delta (0, 0)
Screenshot: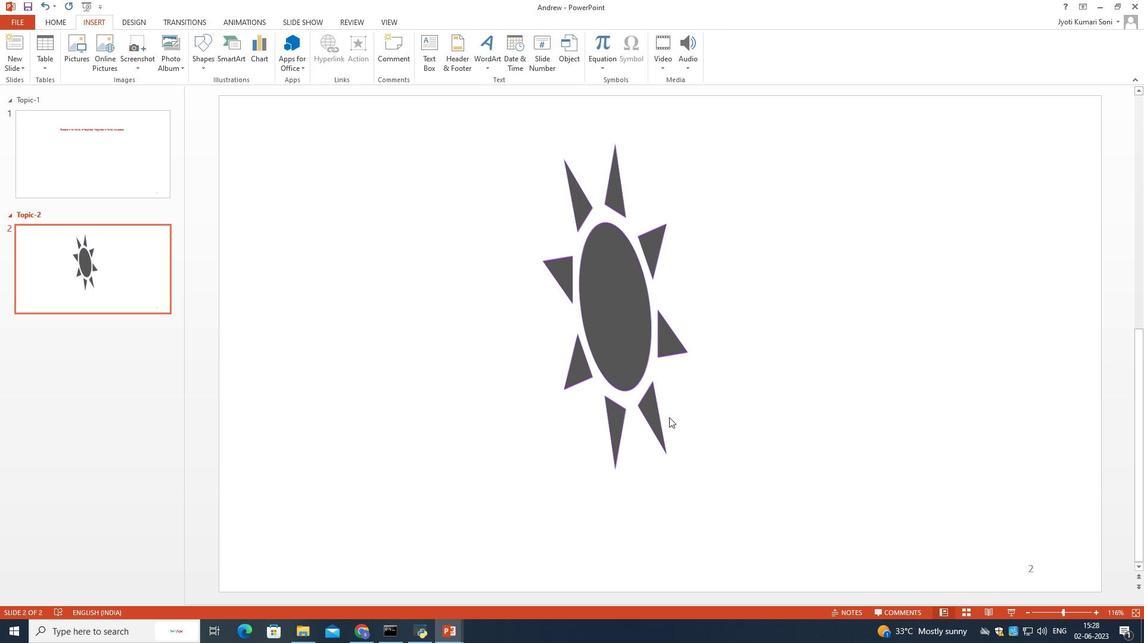 
Action: Mouse scrolled (669, 418) with delta (0, 0)
Screenshot: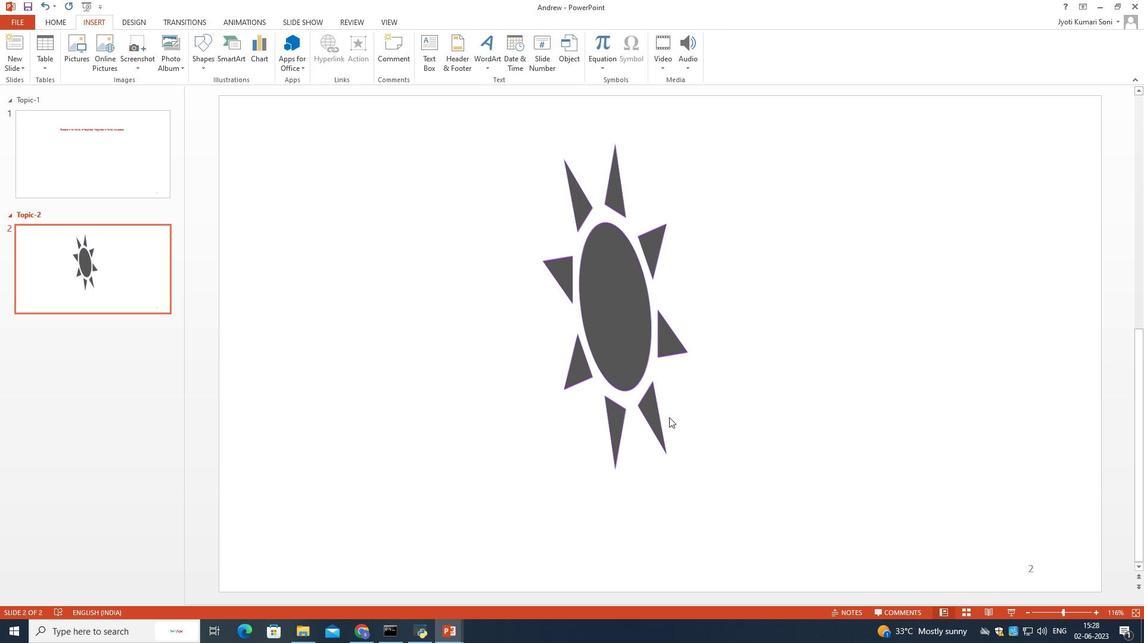 
Action: Mouse scrolled (669, 418) with delta (0, 0)
Screenshot: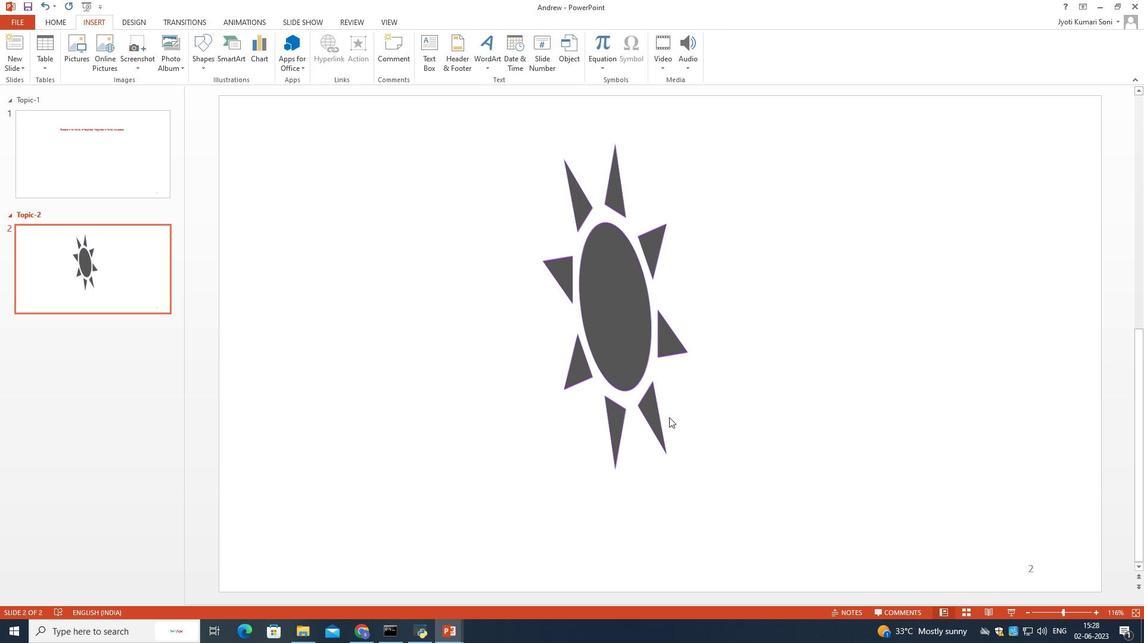 
Action: Mouse scrolled (669, 418) with delta (0, 0)
Screenshot: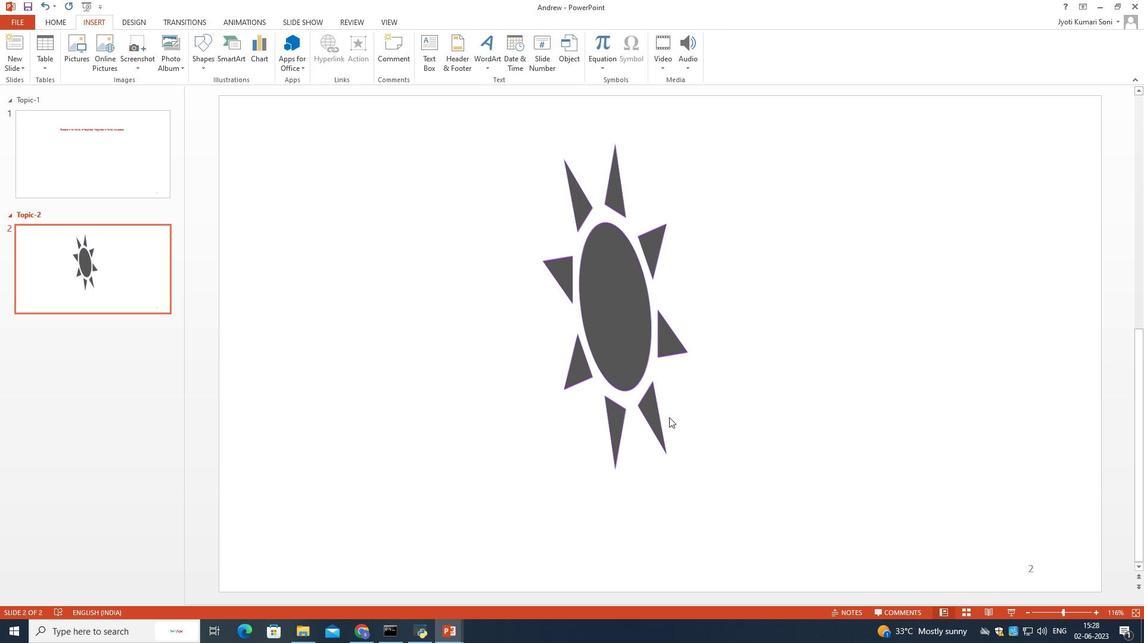 
Action: Mouse moved to (669, 417)
Screenshot: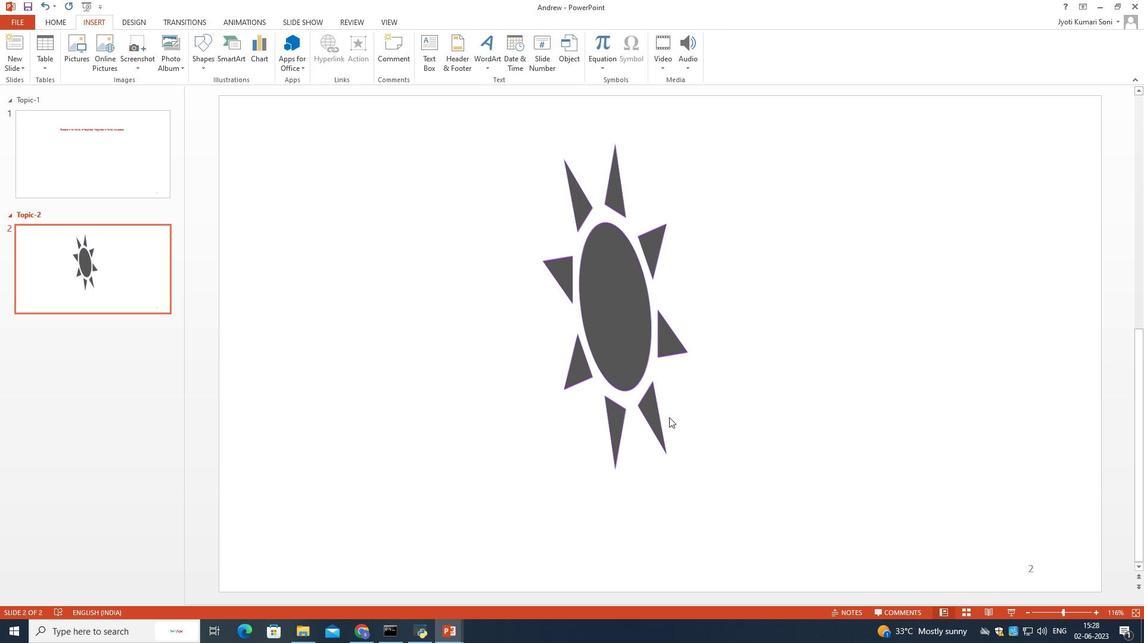 
Action: Mouse scrolled (669, 416) with delta (0, 0)
Screenshot: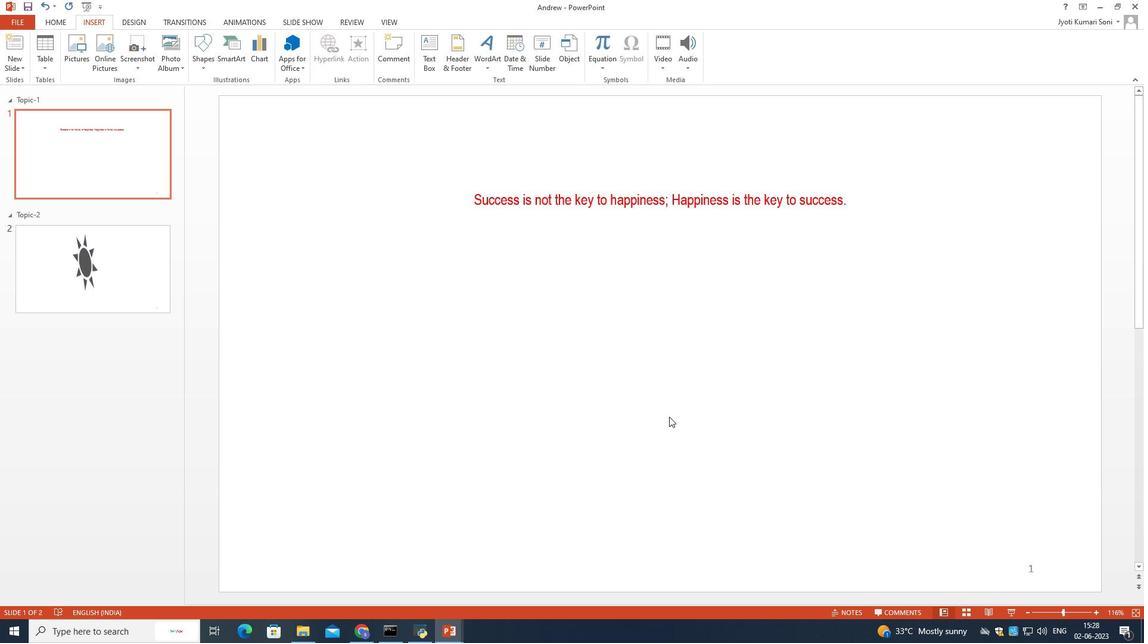 
Action: Mouse moved to (669, 417)
Screenshot: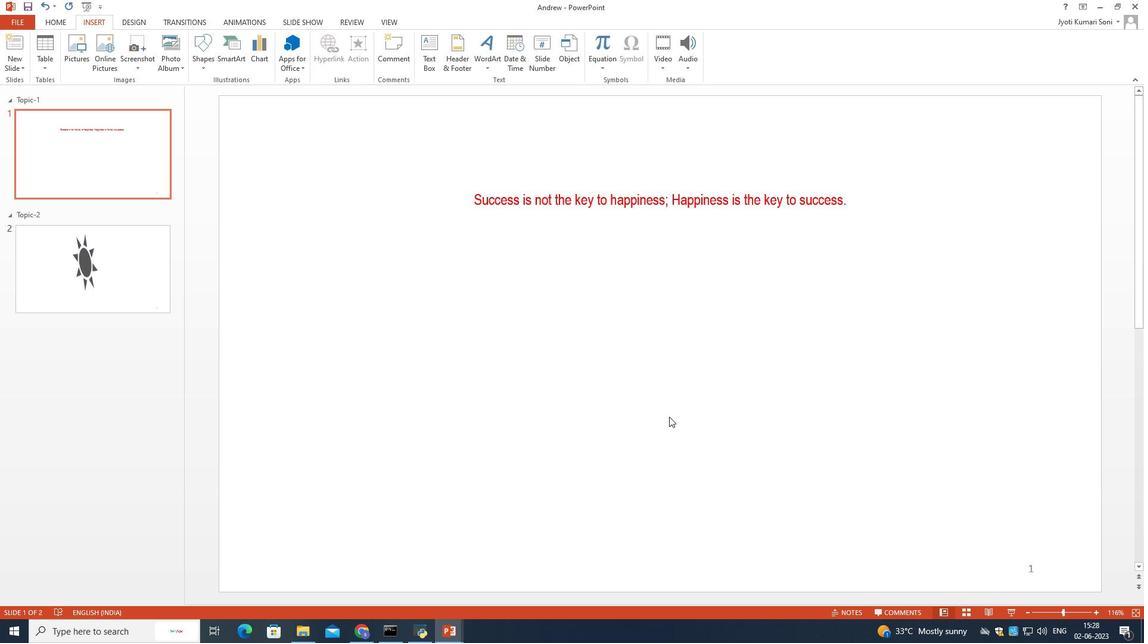 
Action: Mouse scrolled (669, 416) with delta (0, 0)
Screenshot: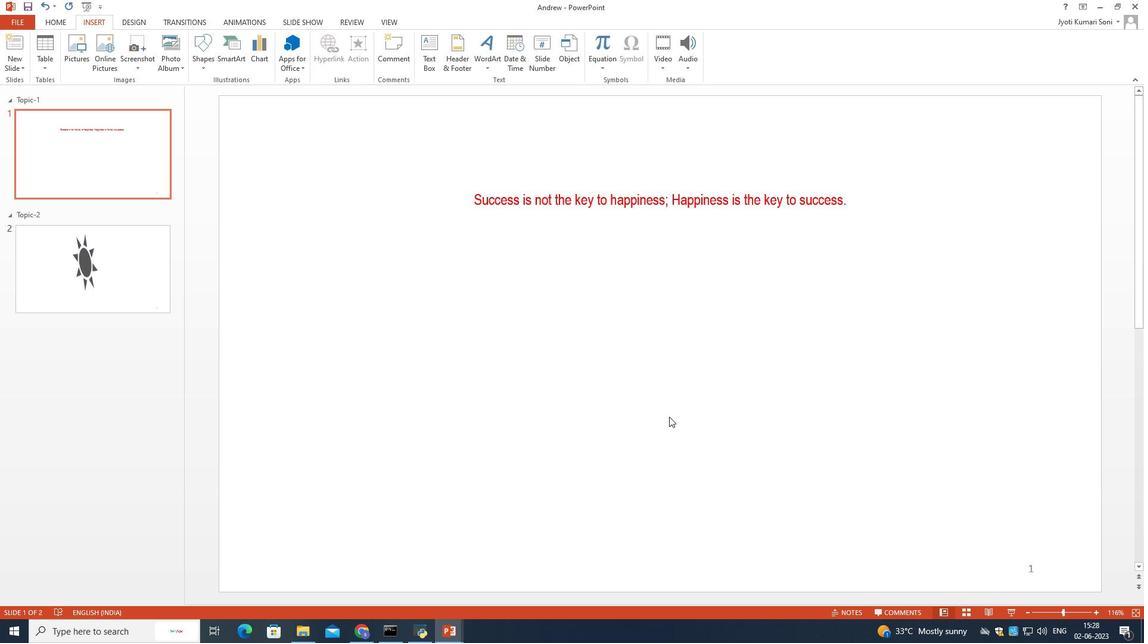
Action: Mouse scrolled (669, 416) with delta (0, 0)
Screenshot: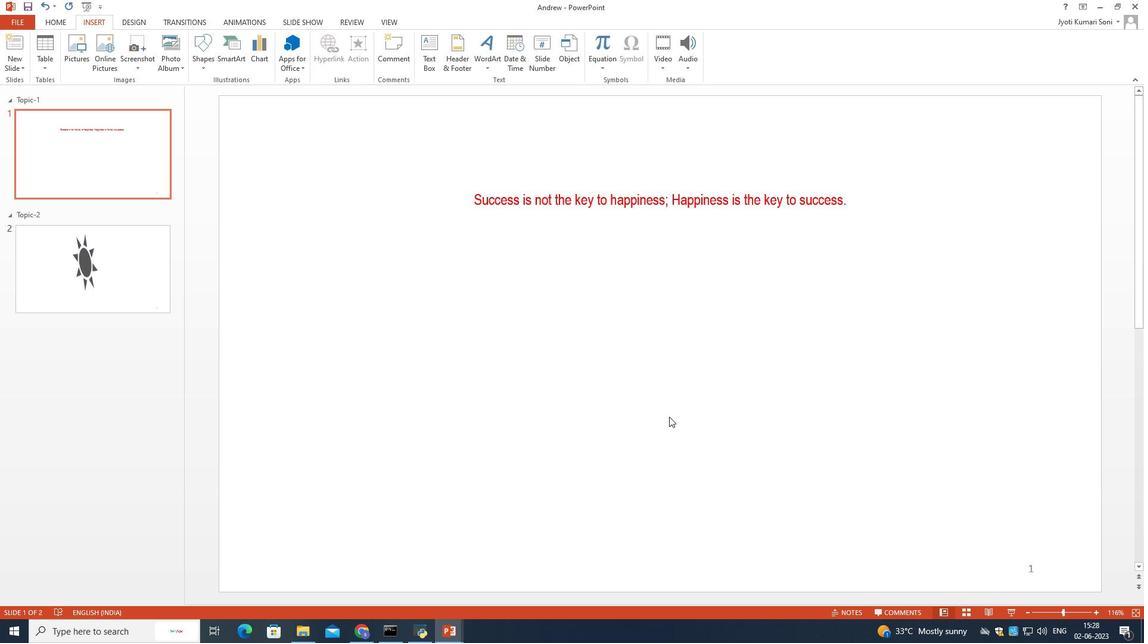 
Action: Mouse scrolled (669, 416) with delta (0, 0)
Screenshot: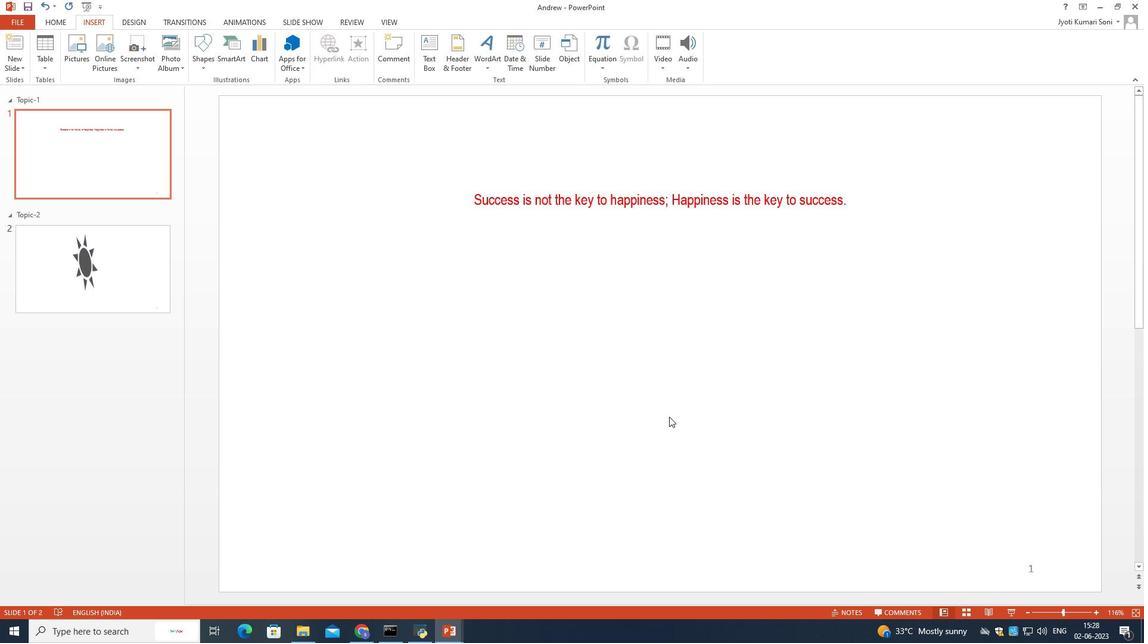 
Action: Mouse moved to (302, 377)
Screenshot: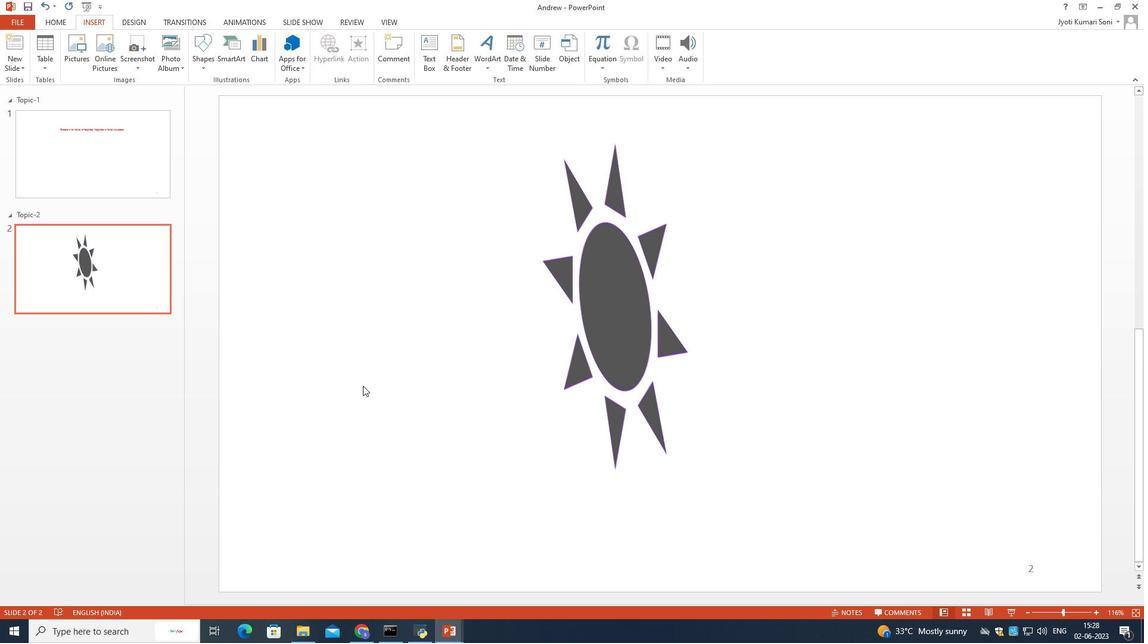 
